 Task: Add Attachment from Trello to Card Card0000000090 in Board Board0000000023 in Workspace WS0000000008 in Trello. Add Cover Blue to Card Card0000000090 in Board Board0000000023 in Workspace WS0000000008 in Trello. Add "Copy Card To …" Button titled Button0000000090 to "bottom" of the list "To Do" to Card Card0000000090 in Board Board0000000023 in Workspace WS0000000008 in Trello. Add Description DS0000000090 to Card Card0000000090 in Board Board0000000023 in Workspace WS0000000008 in Trello. Add Comment CM0000000090 to Card Card0000000090 in Board Board0000000023 in Workspace WS0000000008 in Trello
Action: Mouse moved to (401, 320)
Screenshot: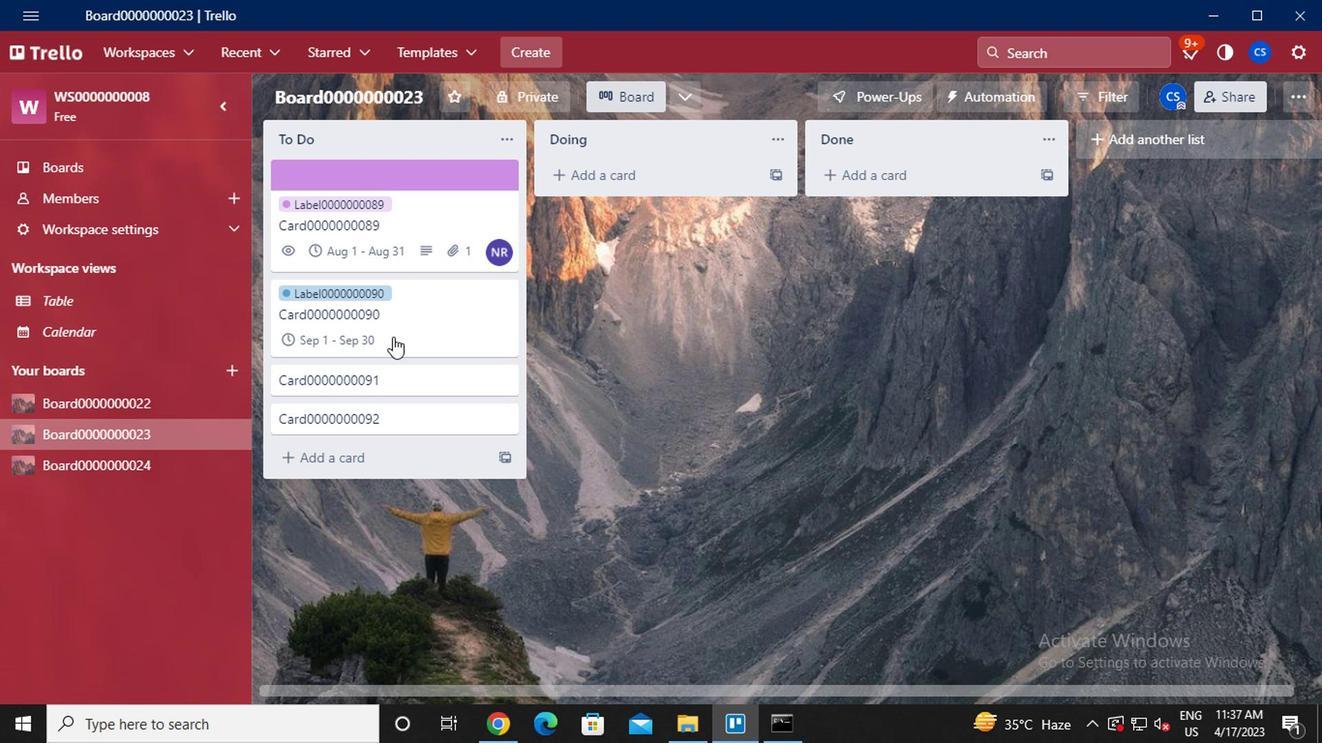 
Action: Mouse pressed left at (401, 320)
Screenshot: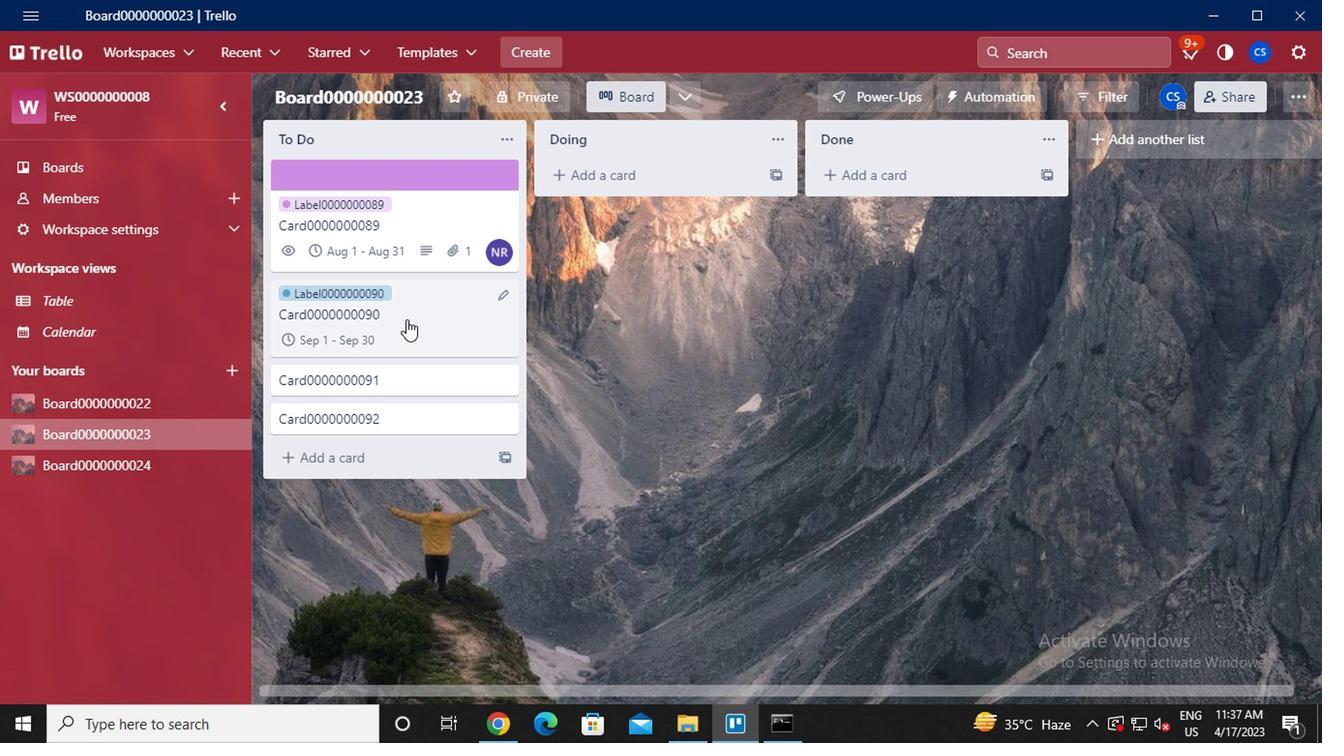 
Action: Mouse moved to (897, 335)
Screenshot: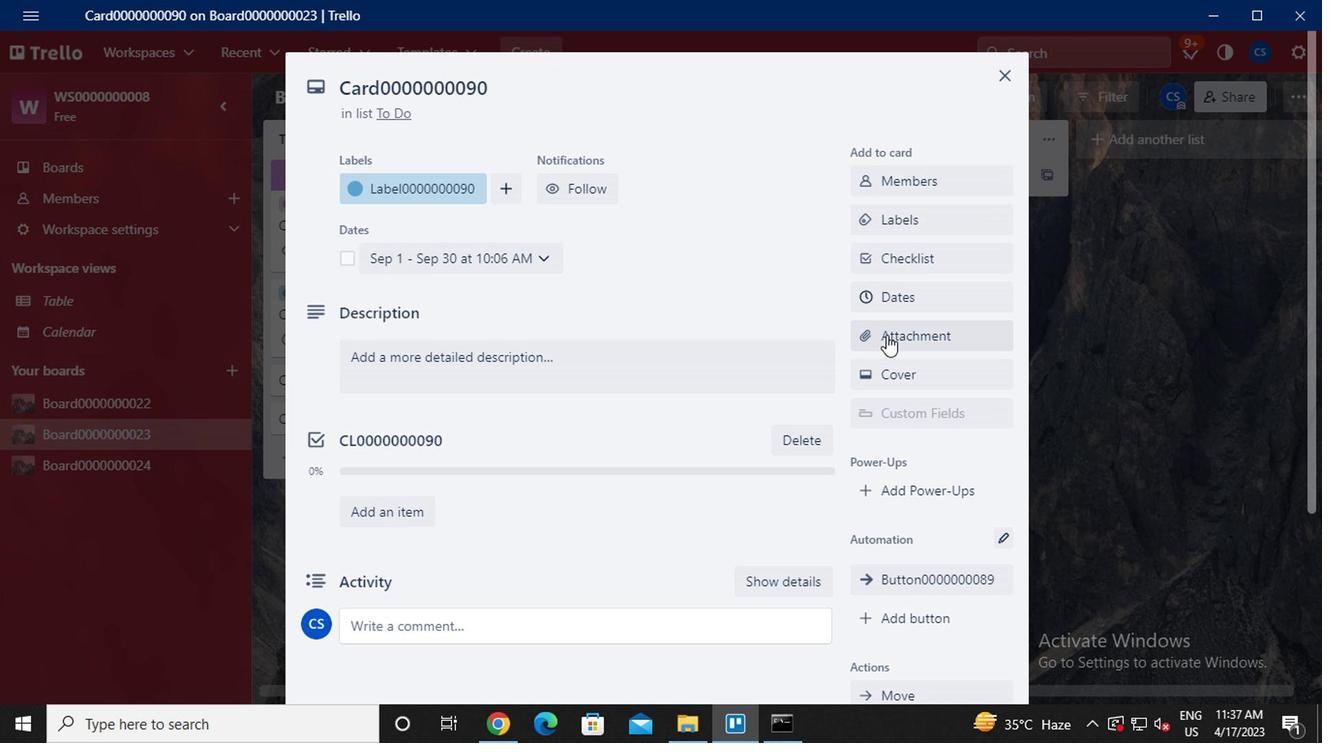 
Action: Mouse pressed left at (897, 335)
Screenshot: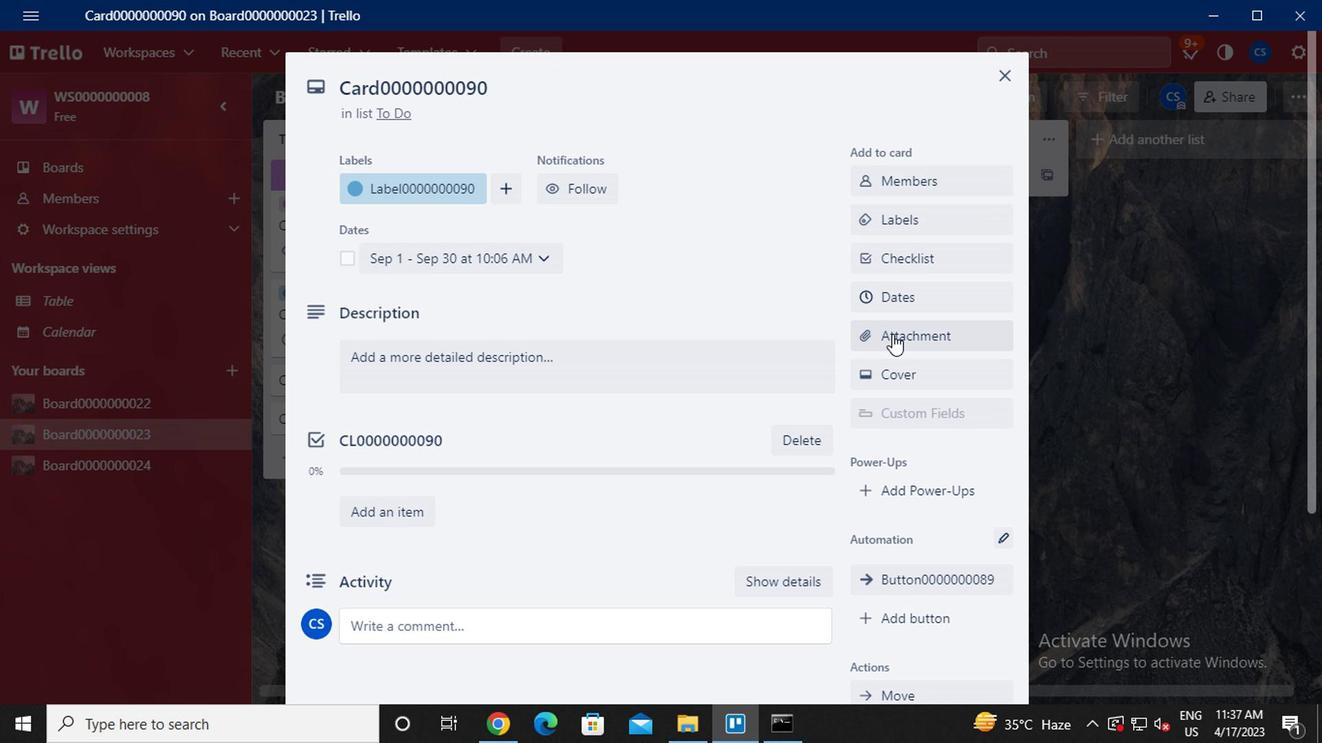 
Action: Mouse moved to (899, 201)
Screenshot: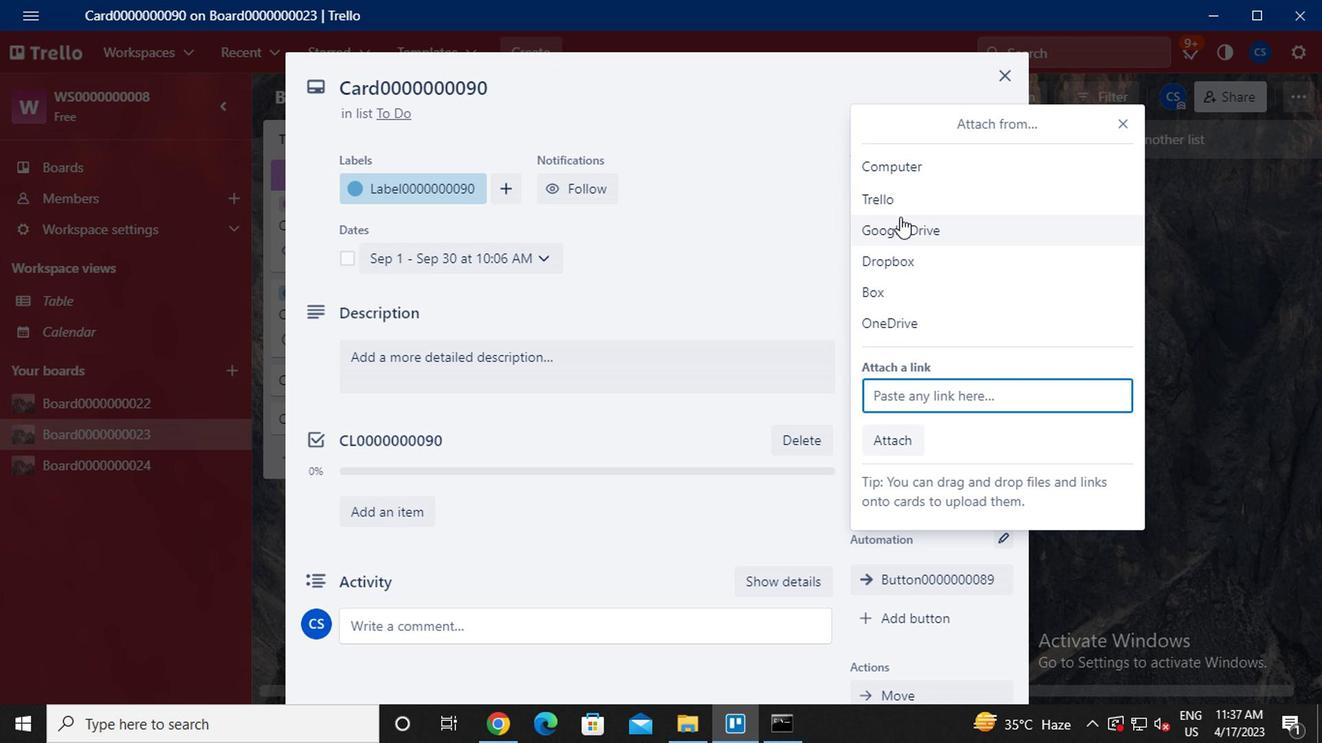 
Action: Mouse pressed left at (899, 201)
Screenshot: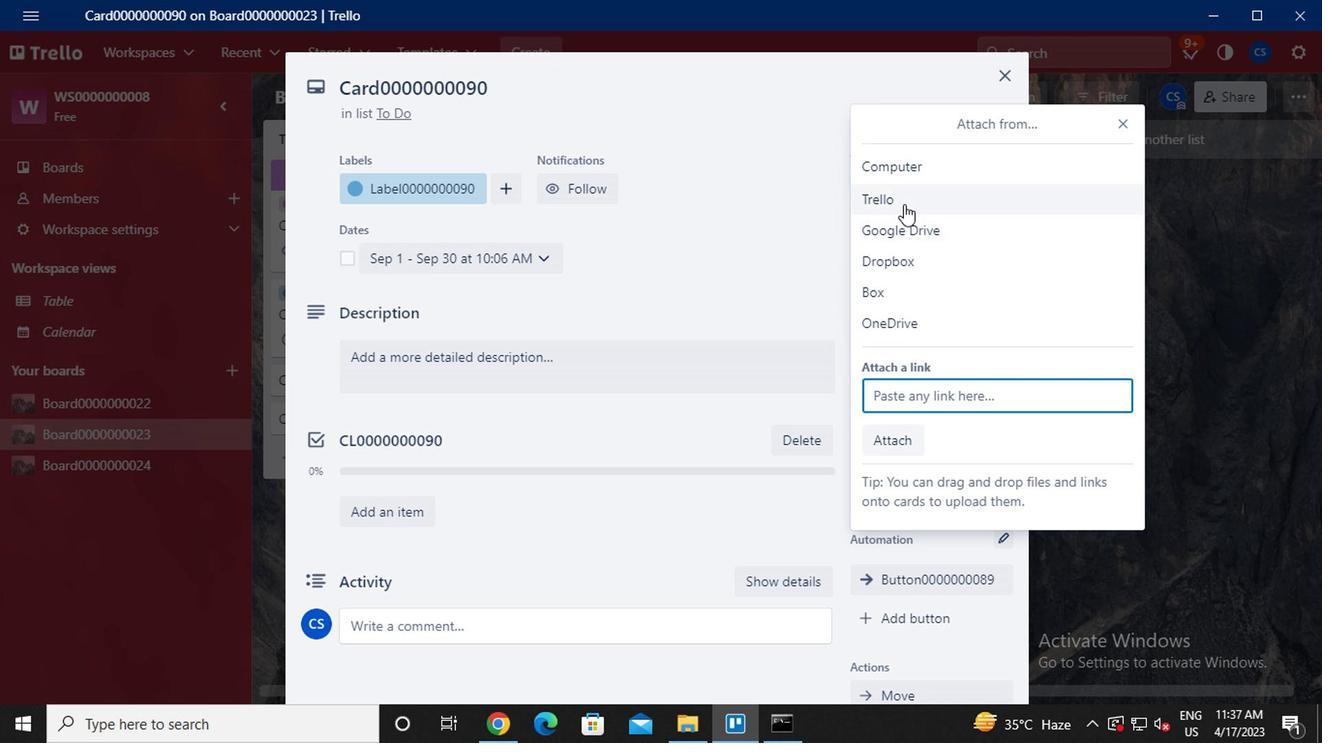 
Action: Mouse moved to (908, 271)
Screenshot: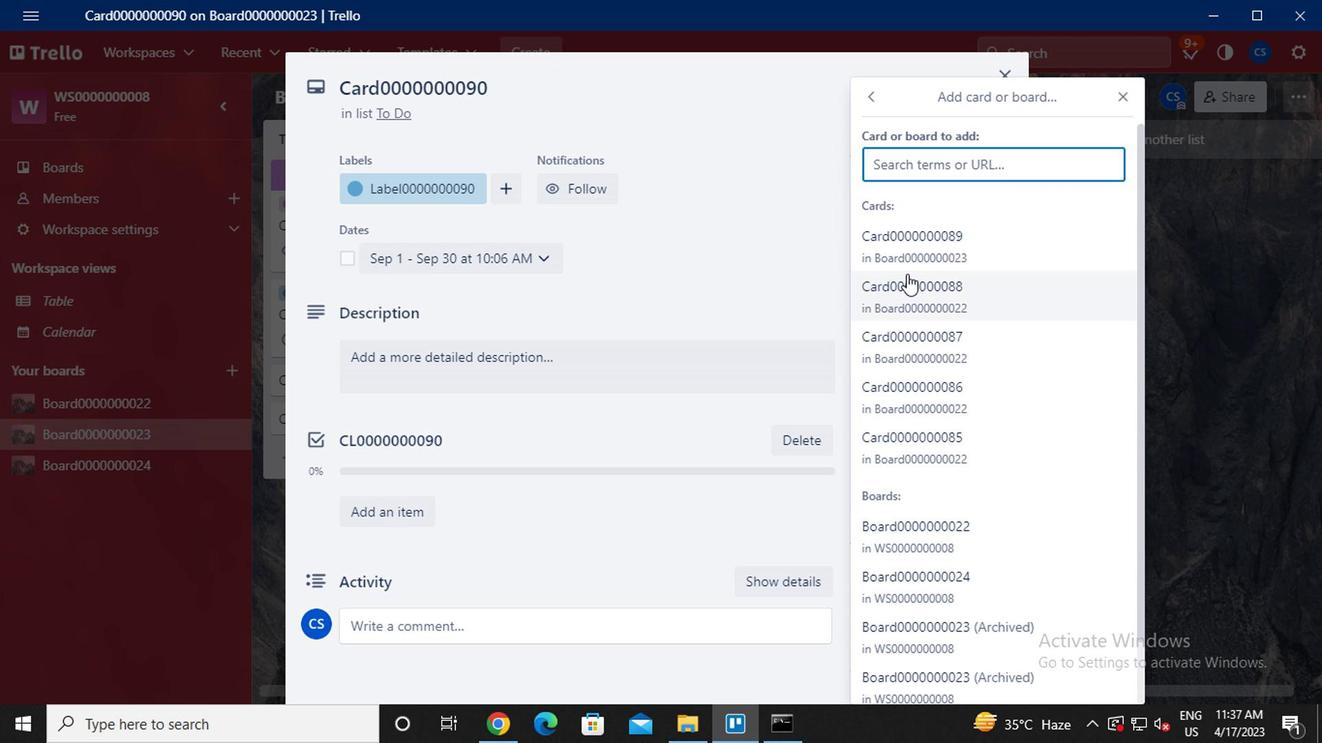 
Action: Mouse pressed left at (908, 271)
Screenshot: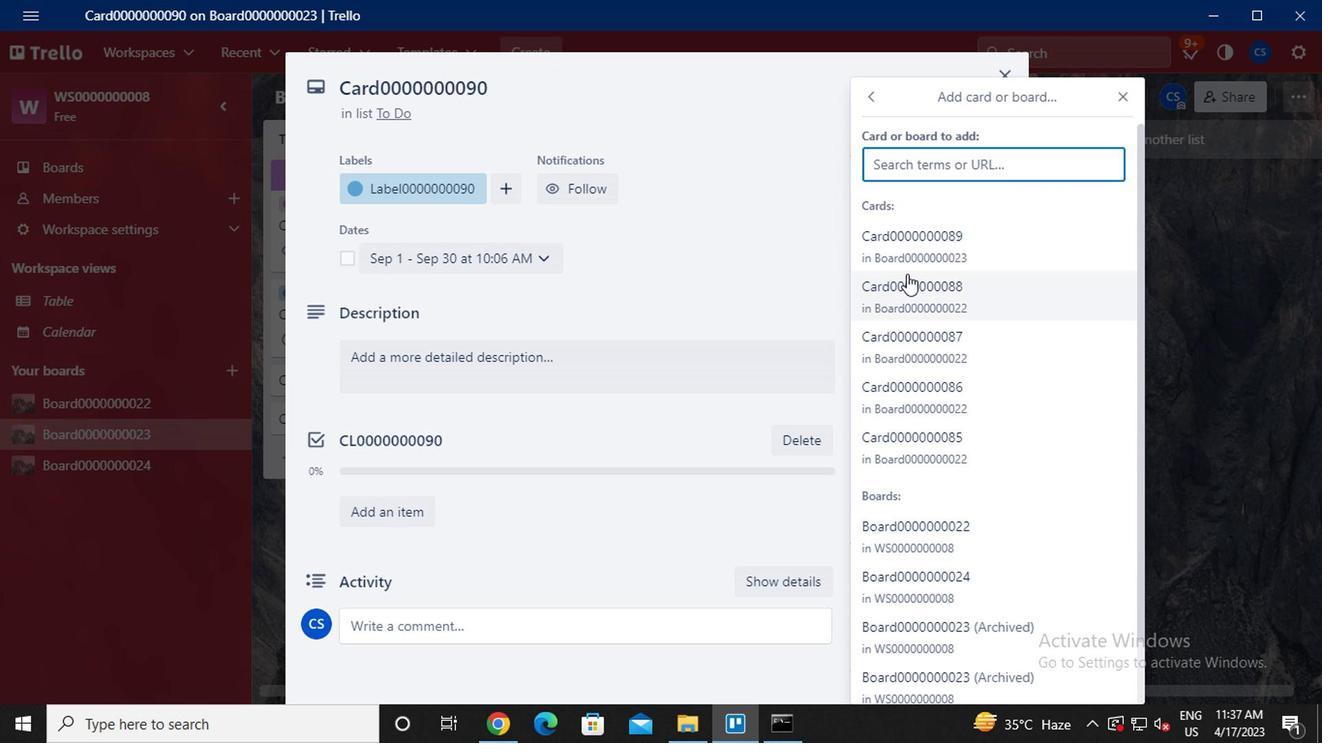 
Action: Mouse moved to (927, 373)
Screenshot: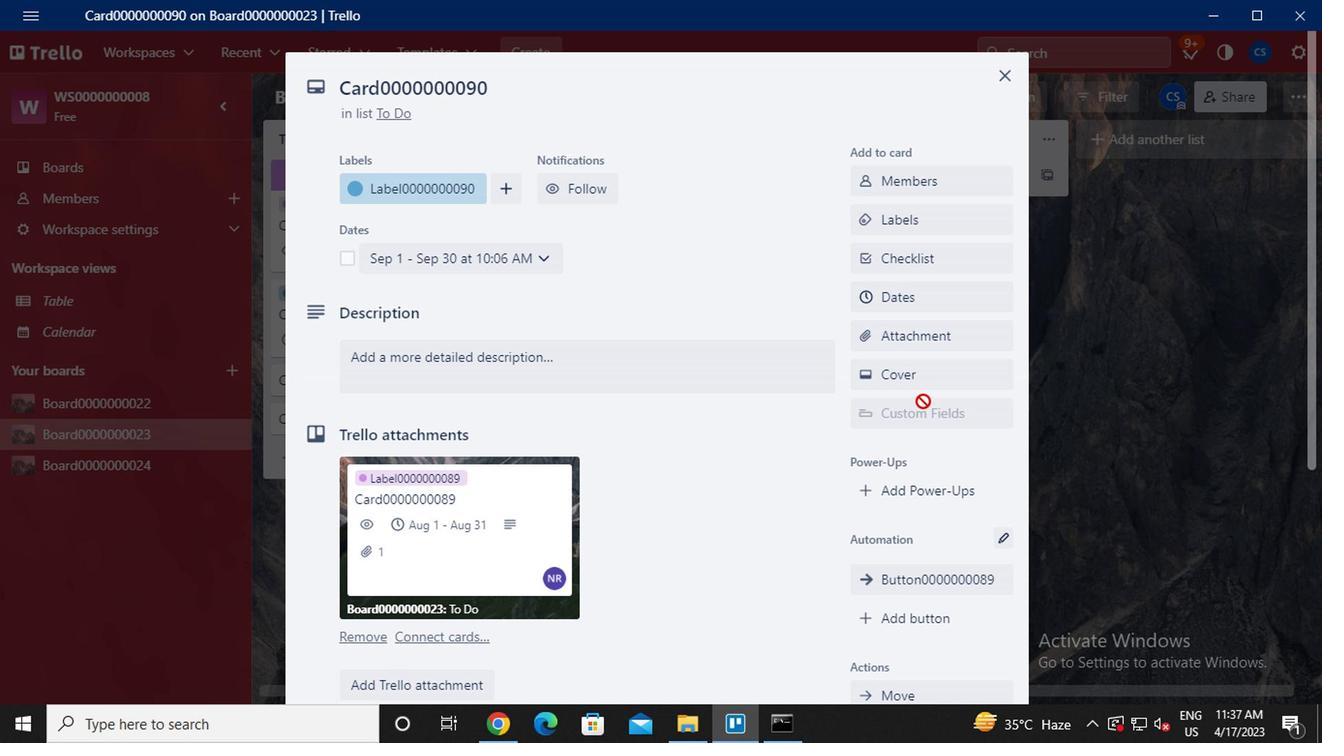 
Action: Mouse pressed left at (927, 373)
Screenshot: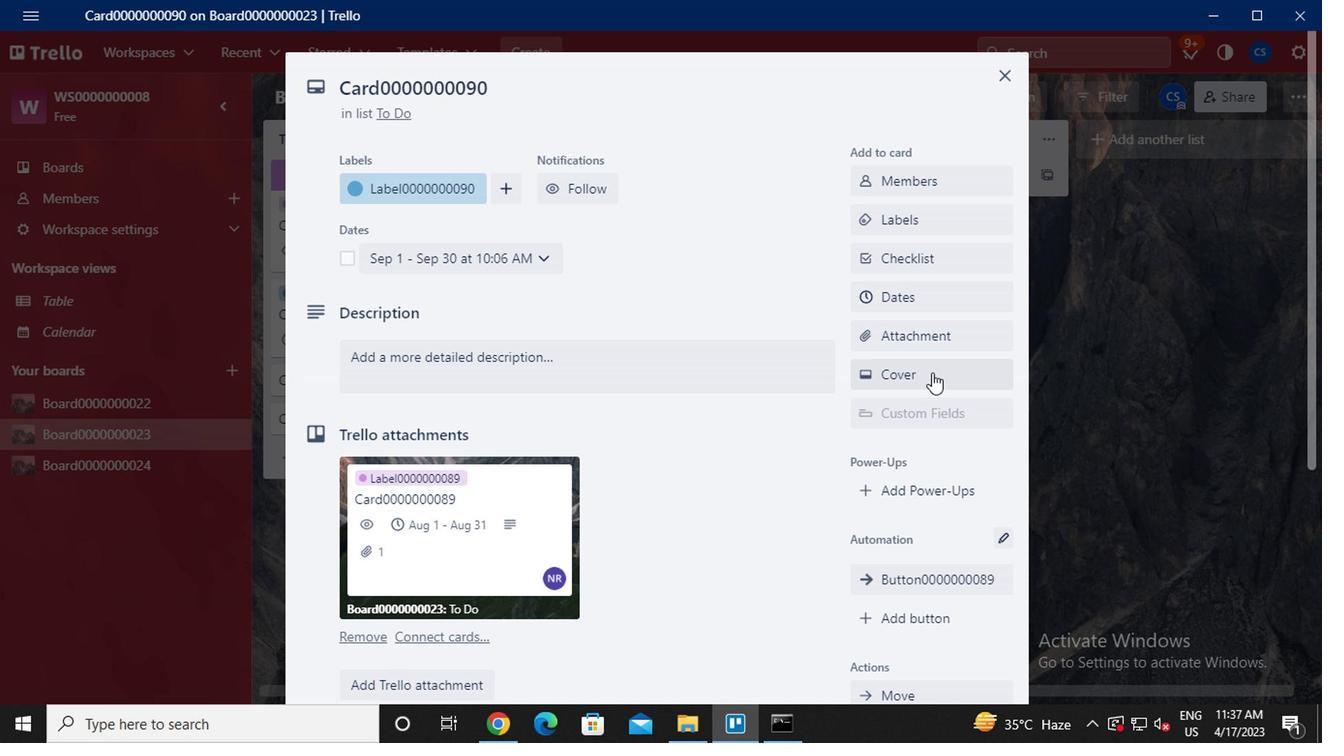 
Action: Mouse moved to (883, 357)
Screenshot: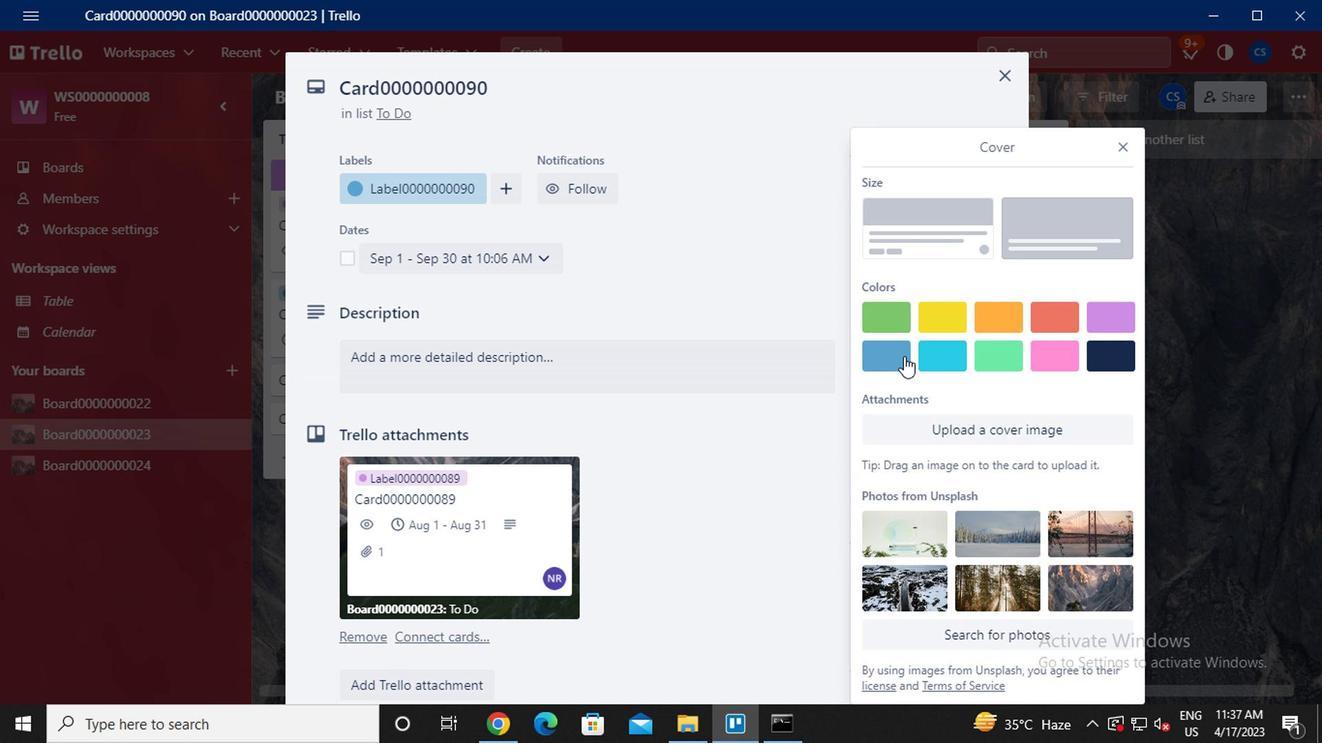 
Action: Mouse pressed left at (883, 357)
Screenshot: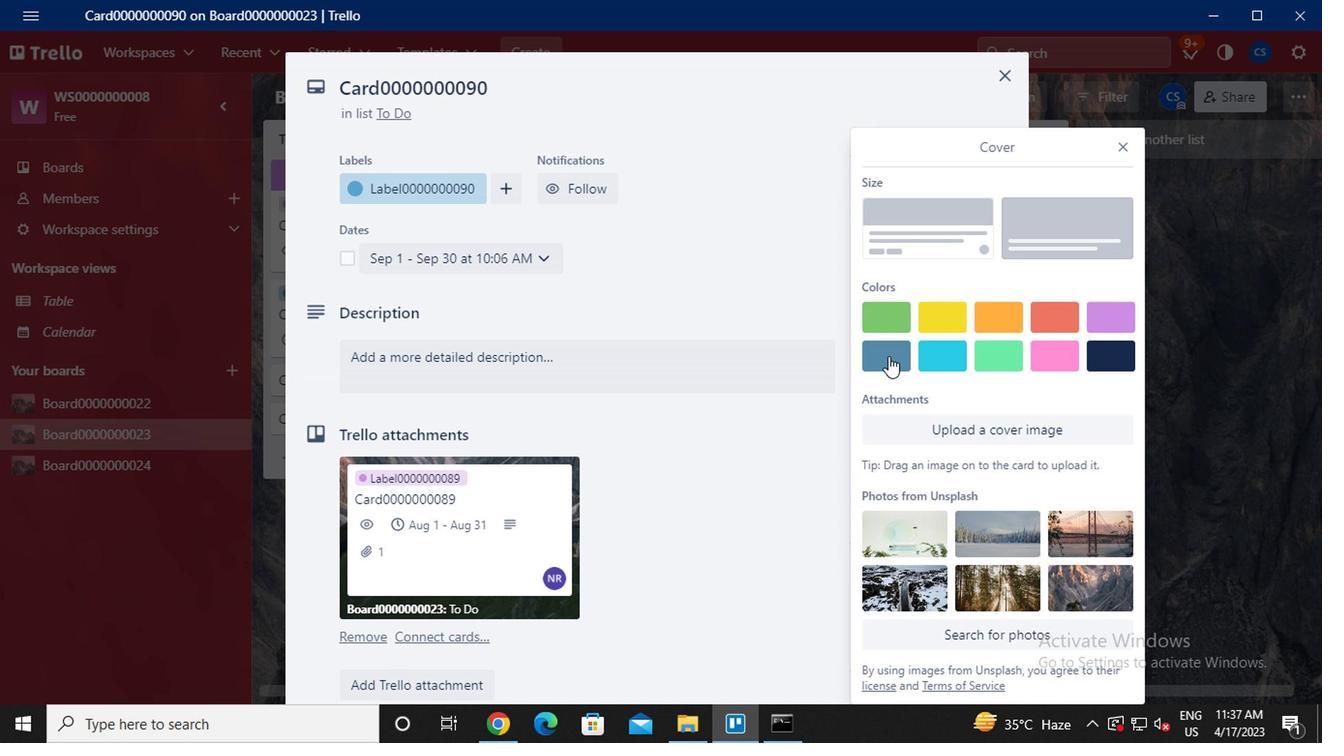 
Action: Mouse moved to (1116, 116)
Screenshot: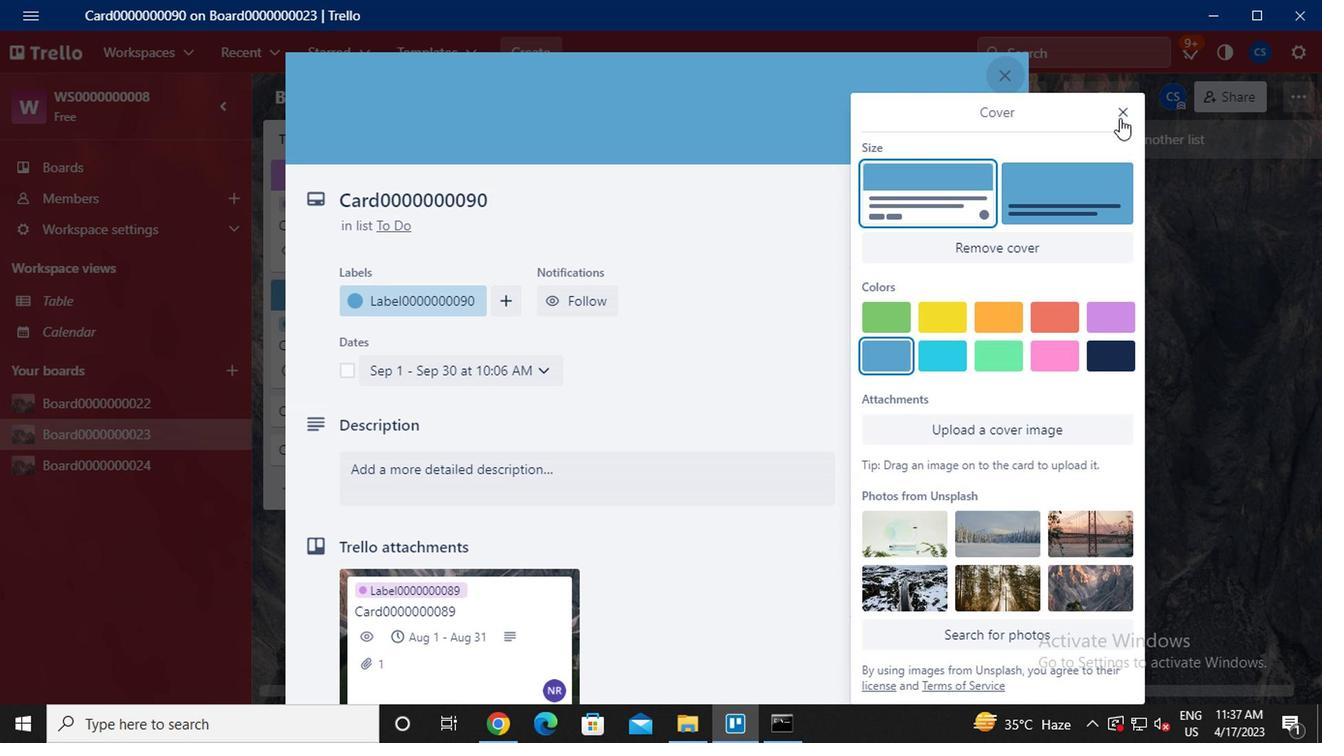 
Action: Mouse pressed left at (1116, 116)
Screenshot: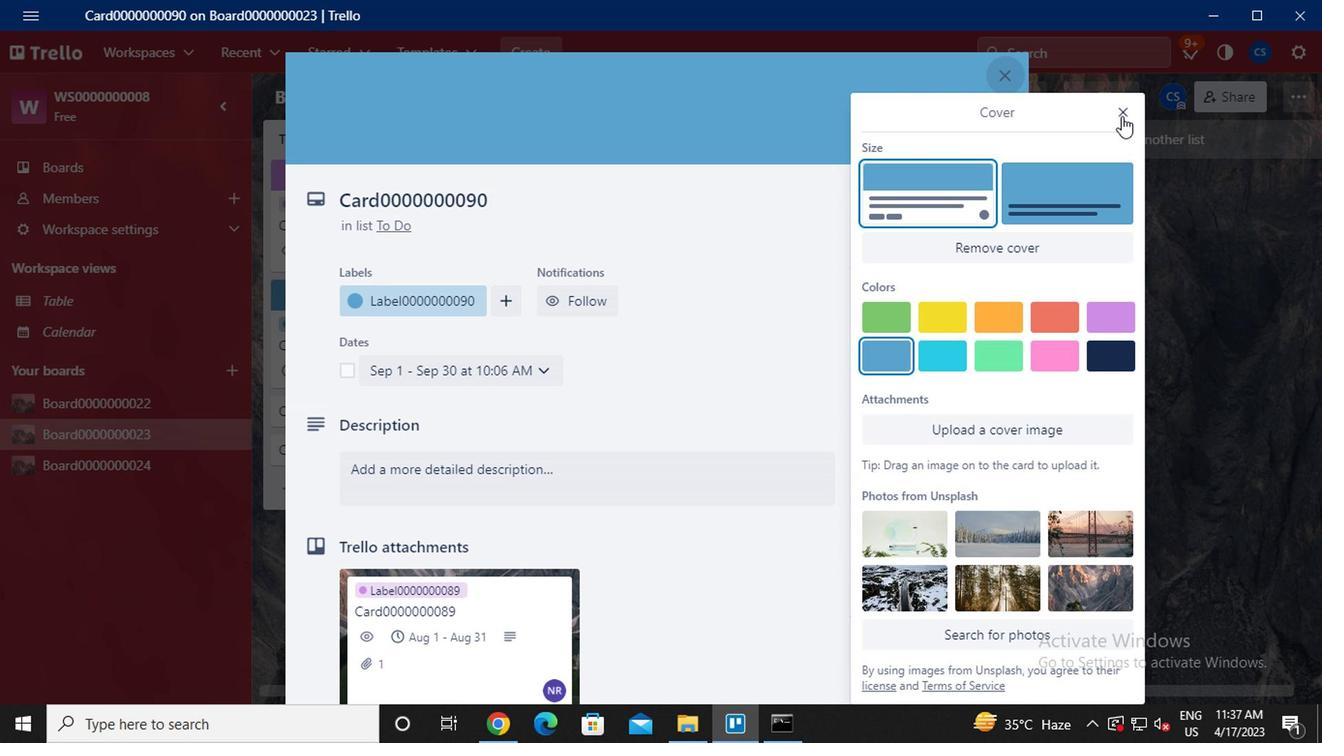 
Action: Mouse moved to (979, 260)
Screenshot: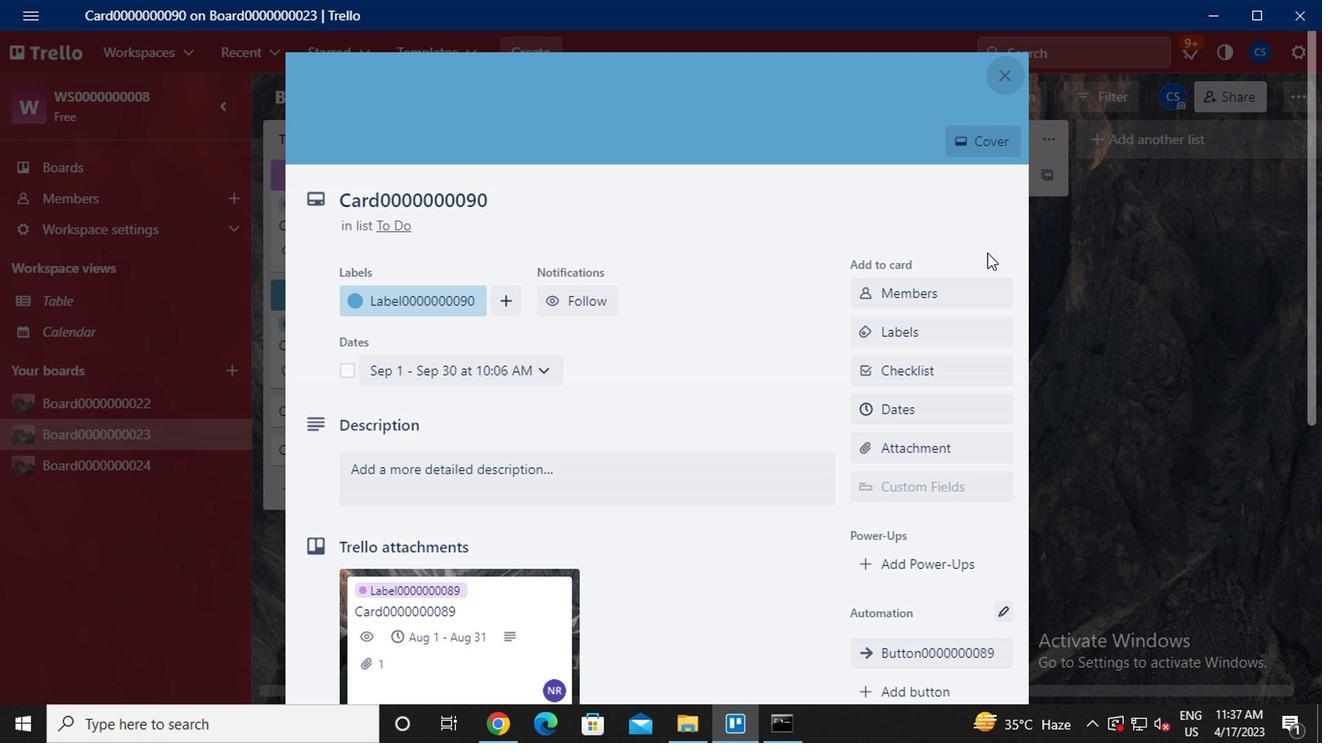 
Action: Mouse scrolled (979, 259) with delta (0, 0)
Screenshot: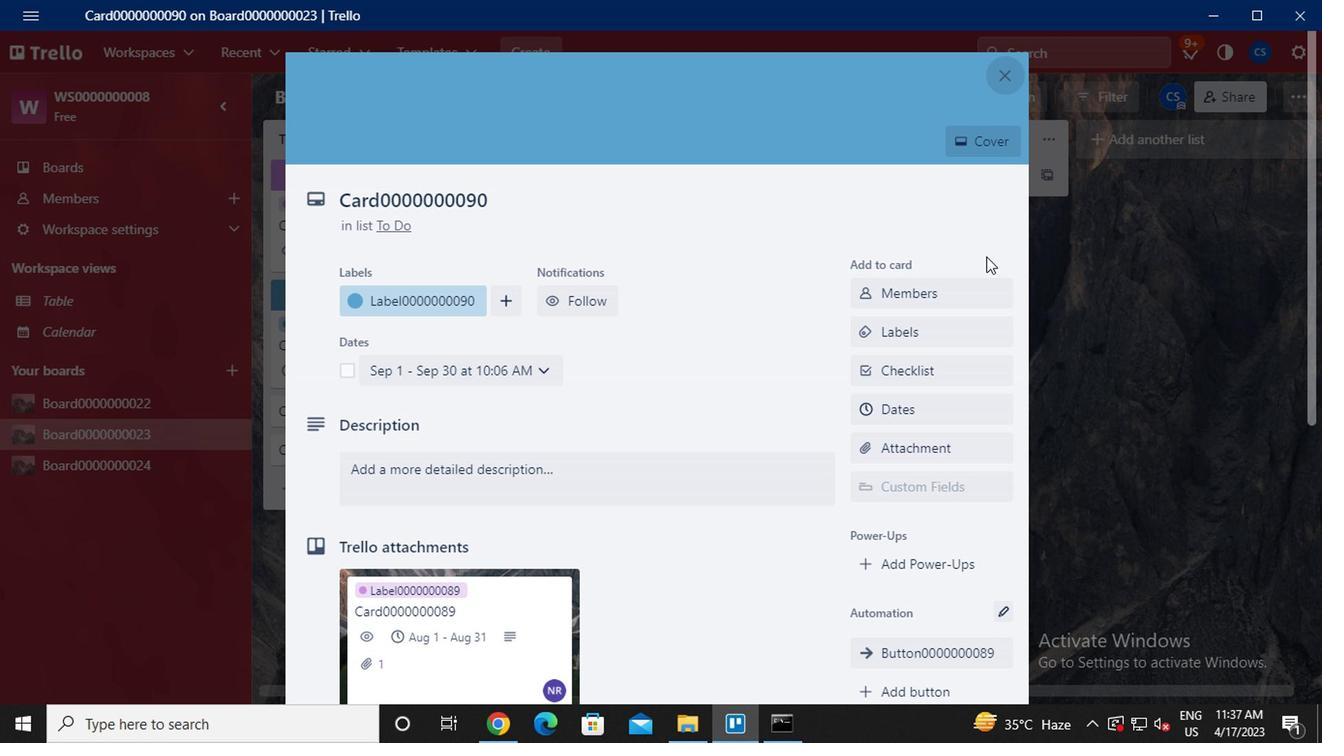 
Action: Mouse moved to (979, 266)
Screenshot: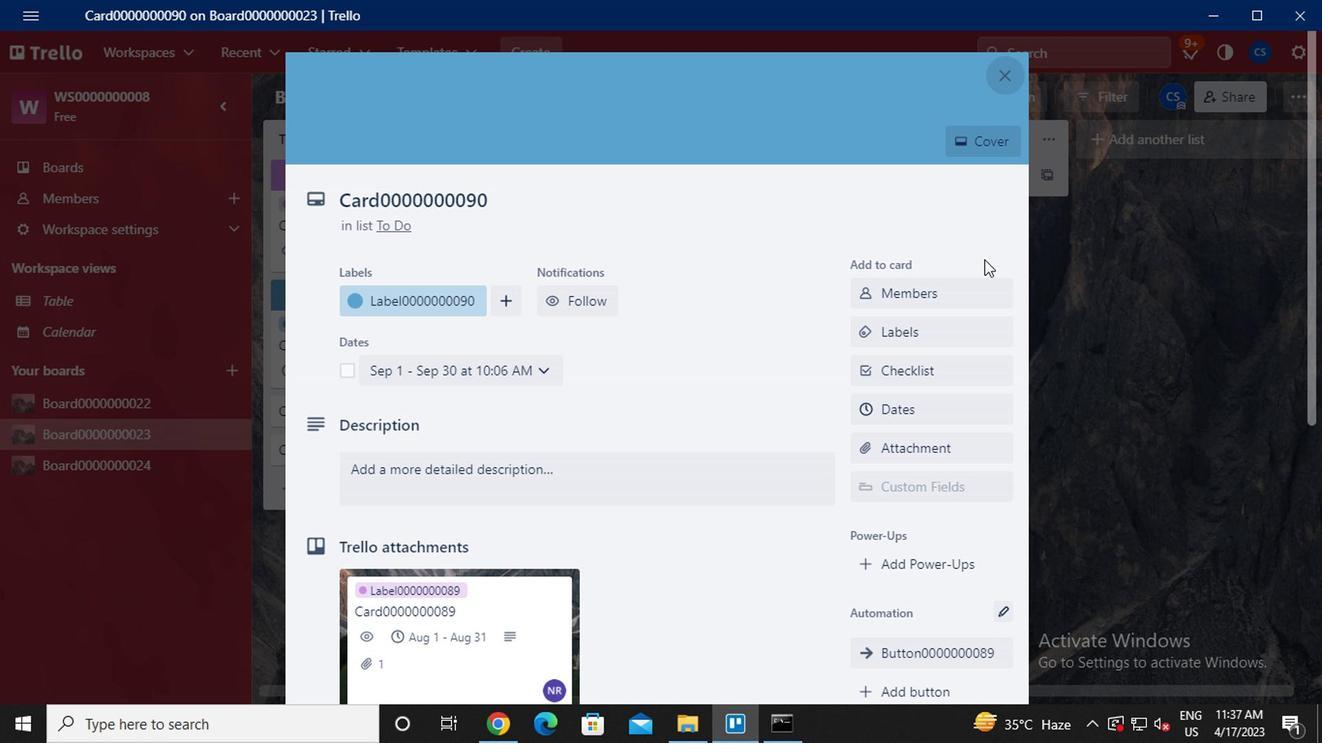 
Action: Mouse scrolled (979, 265) with delta (0, -1)
Screenshot: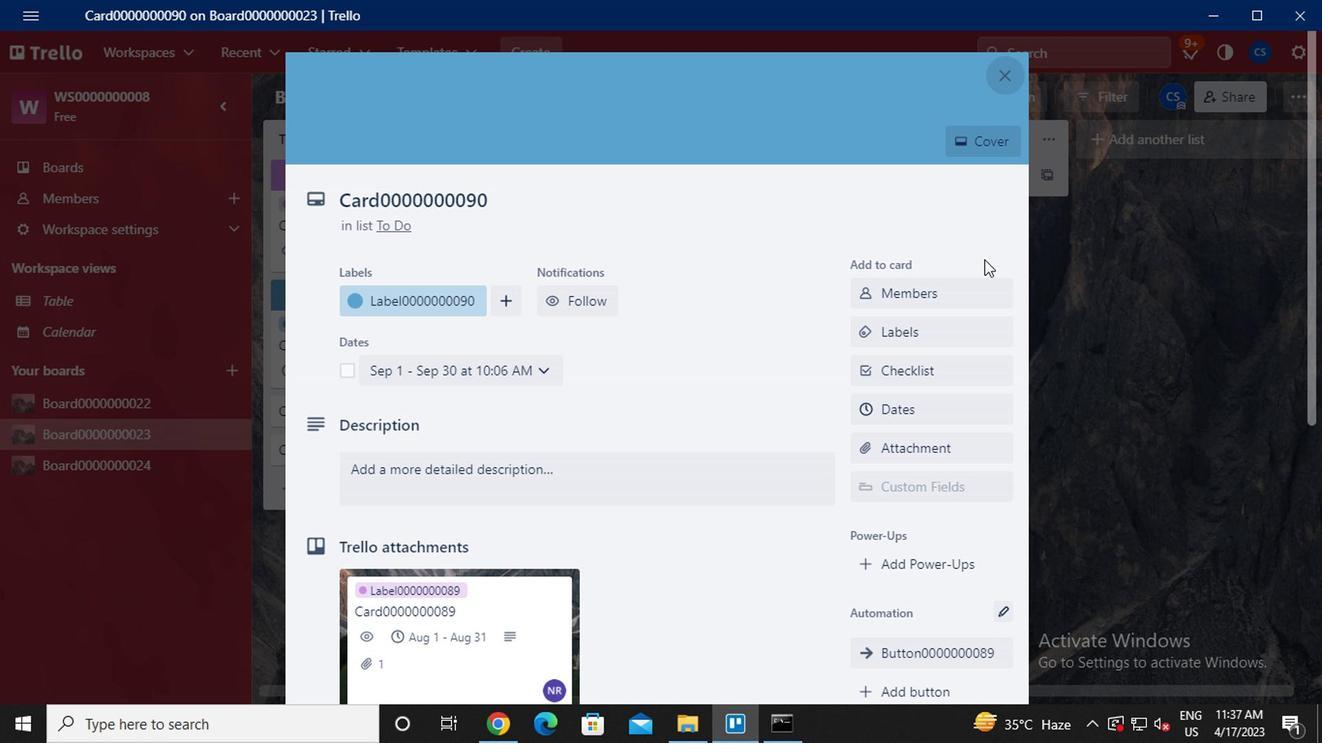 
Action: Mouse moved to (978, 274)
Screenshot: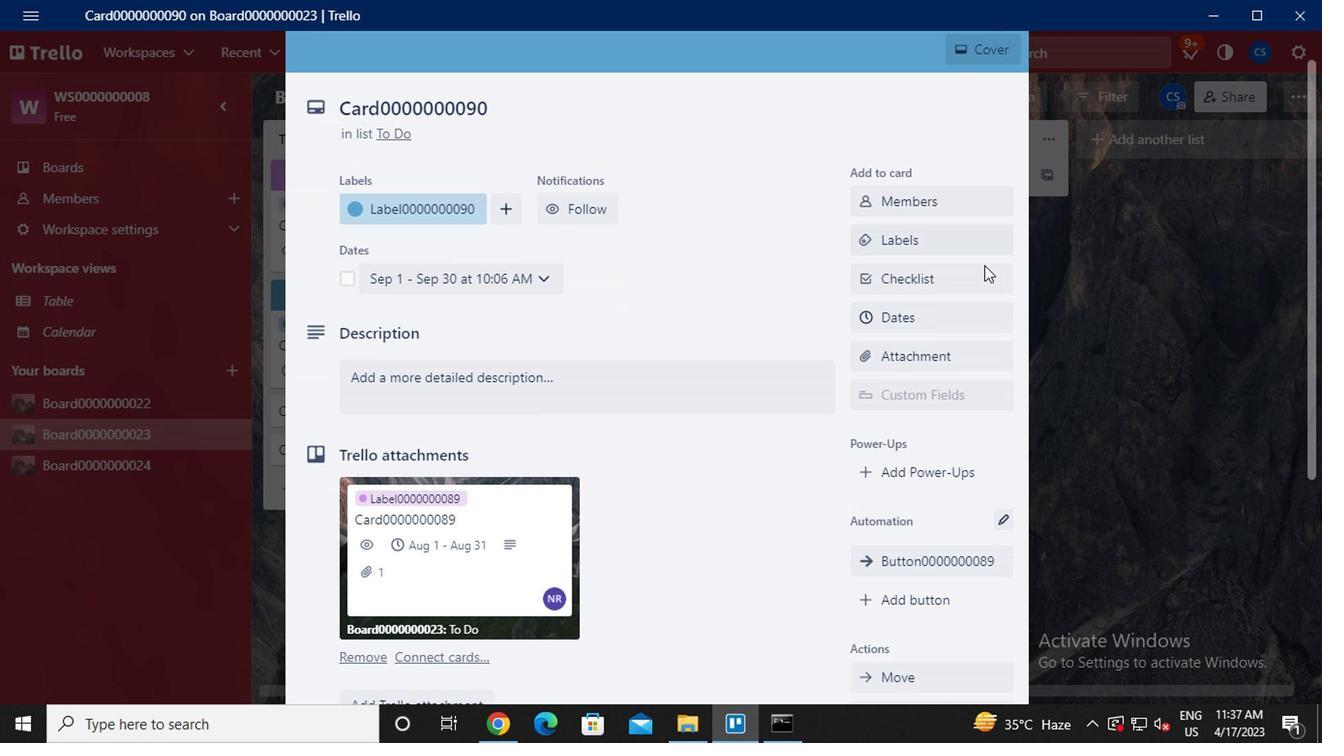 
Action: Mouse scrolled (978, 272) with delta (0, -1)
Screenshot: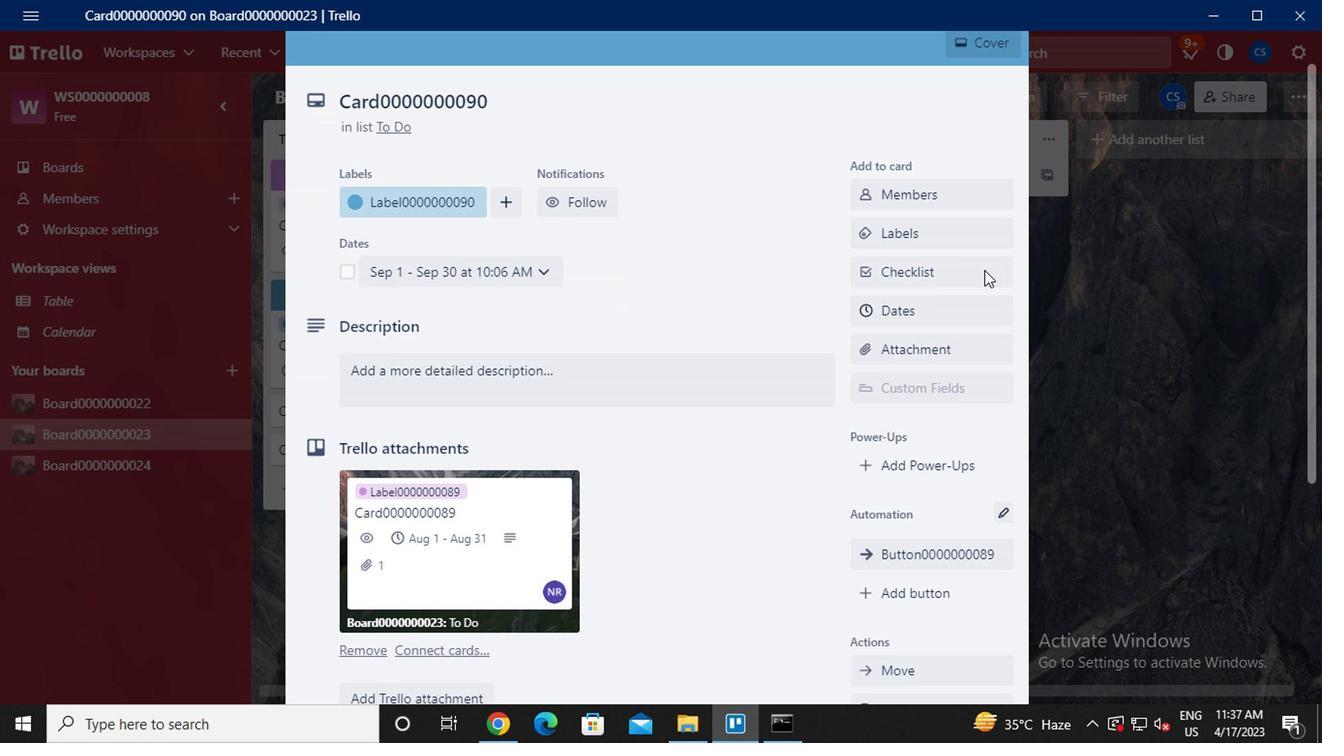 
Action: Mouse moved to (924, 392)
Screenshot: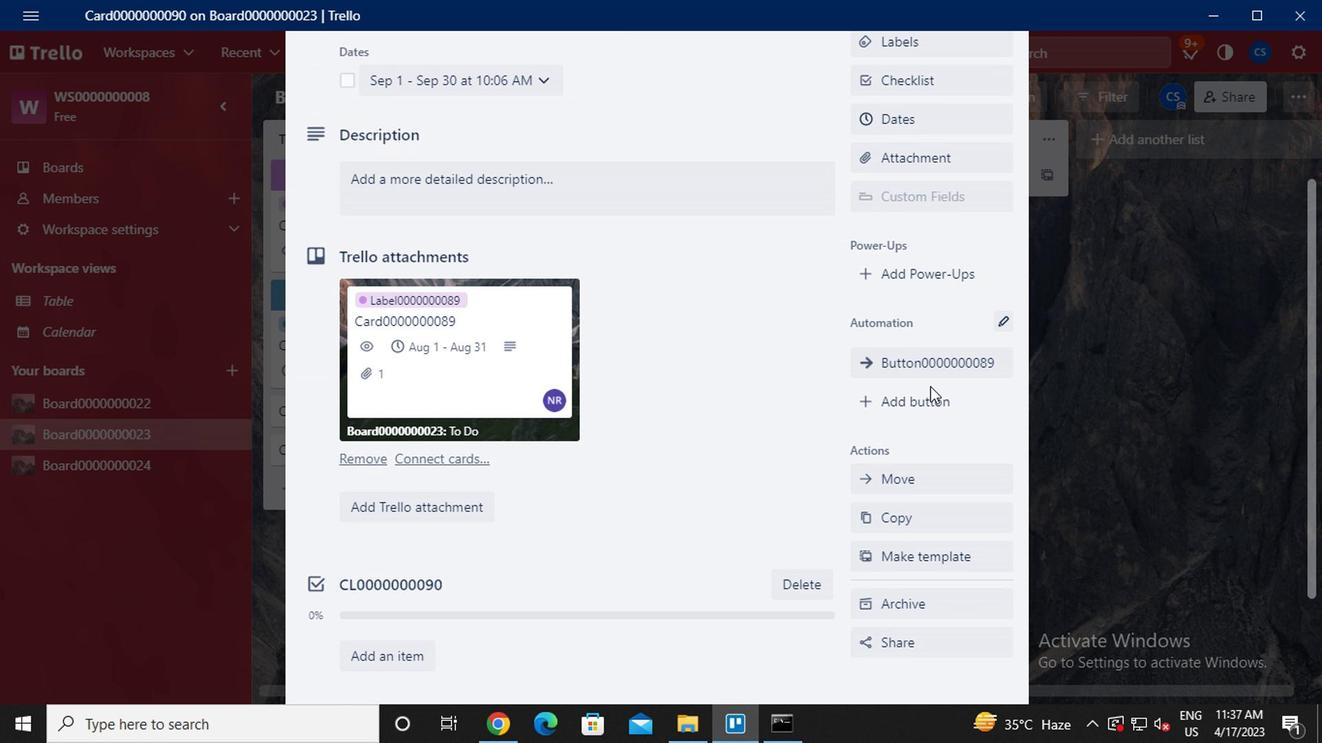 
Action: Mouse pressed left at (924, 392)
Screenshot: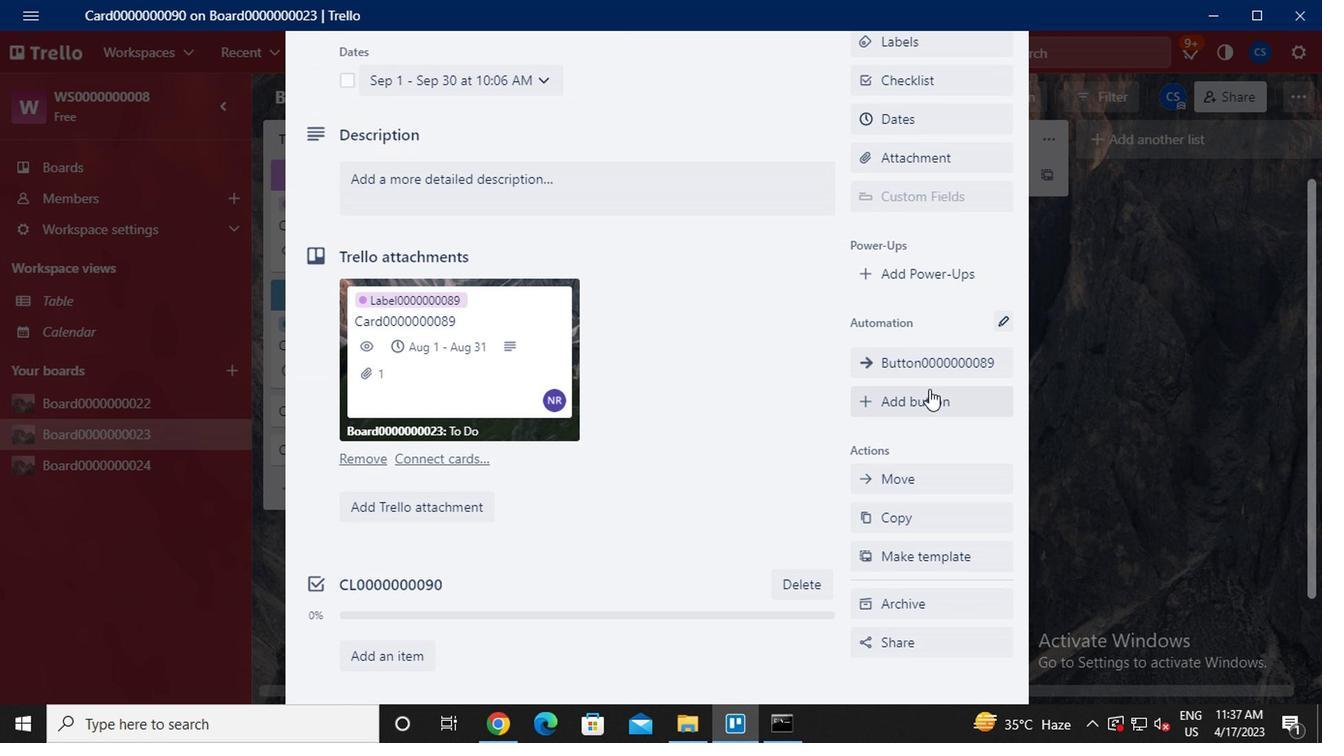 
Action: Mouse moved to (928, 226)
Screenshot: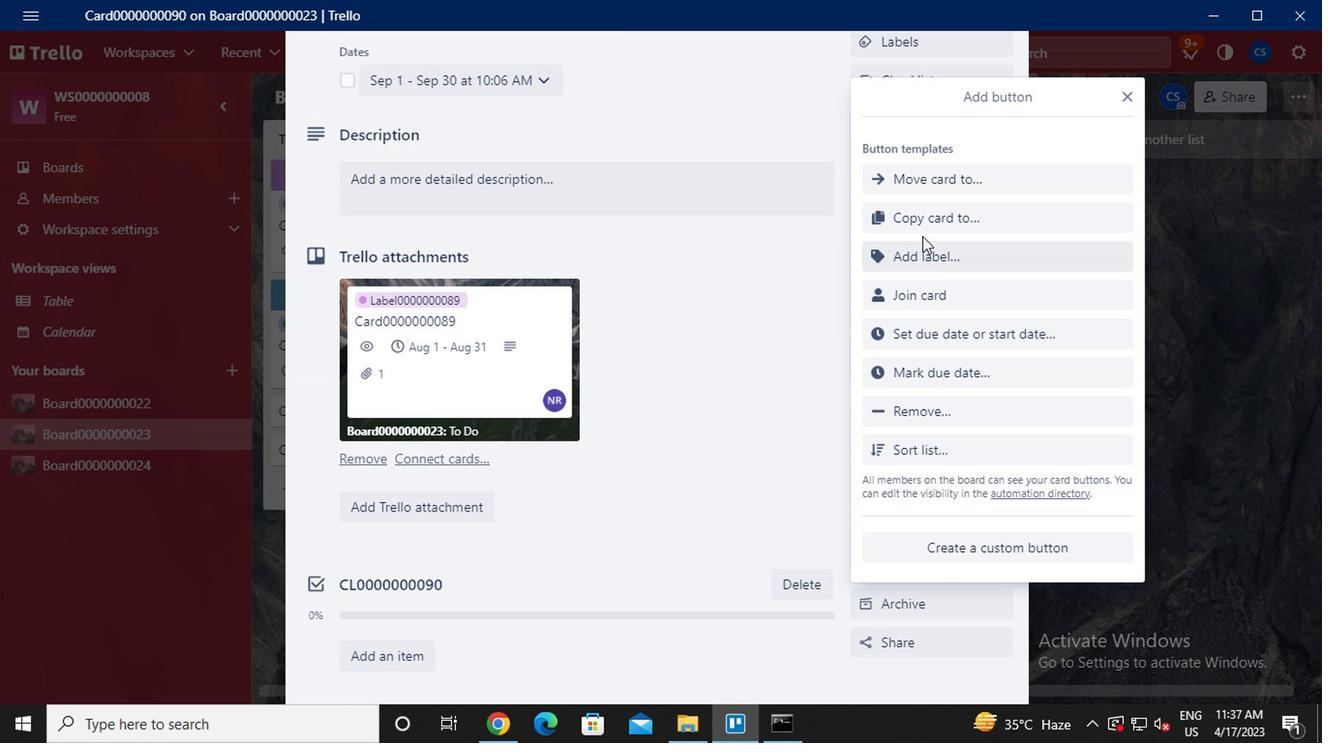 
Action: Mouse pressed left at (928, 226)
Screenshot: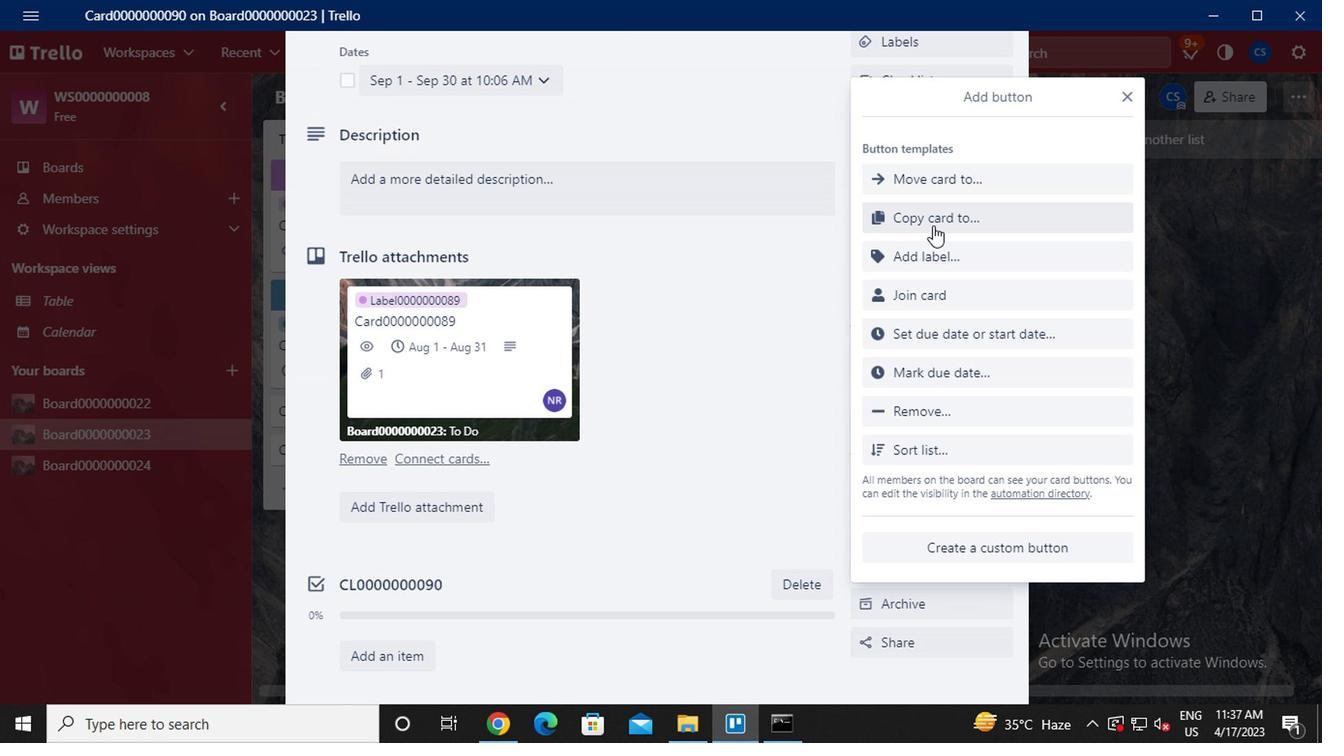 
Action: Mouse moved to (858, 293)
Screenshot: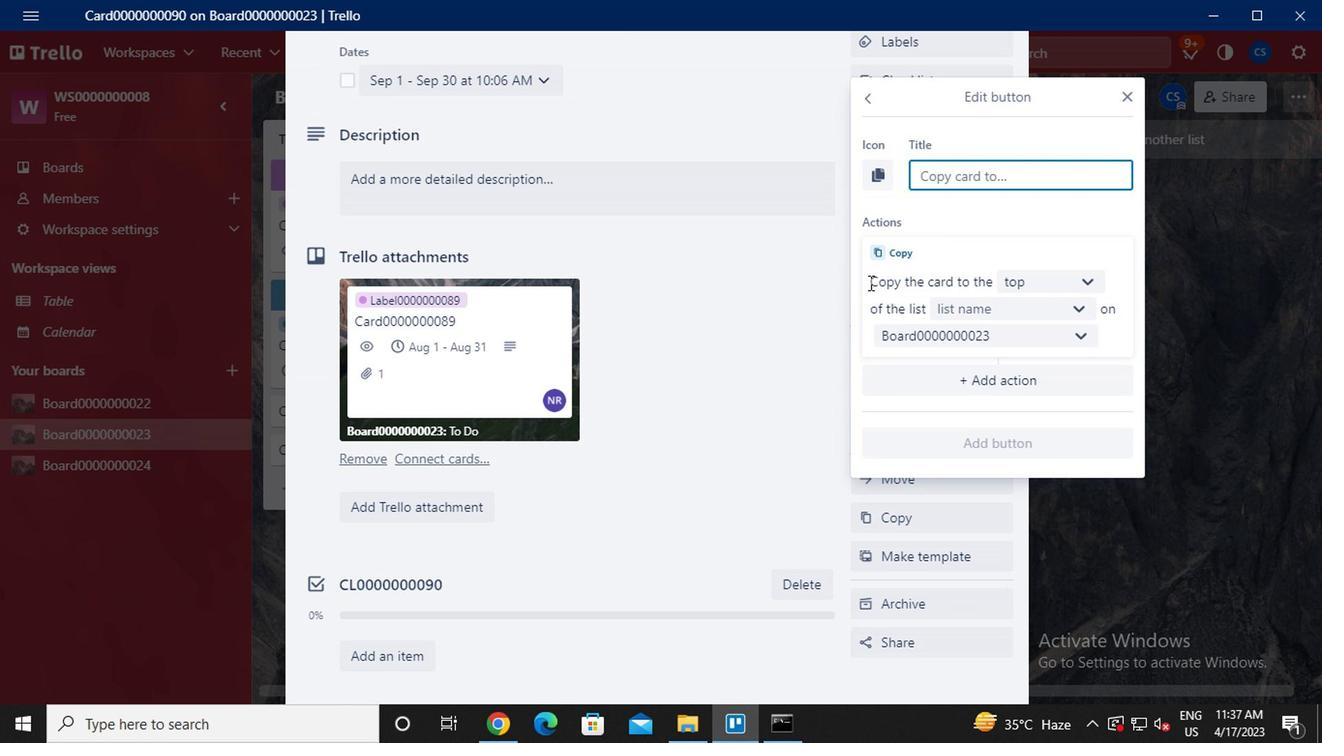 
Action: Key pressed b<Key.caps_lock>utton0000000090
Screenshot: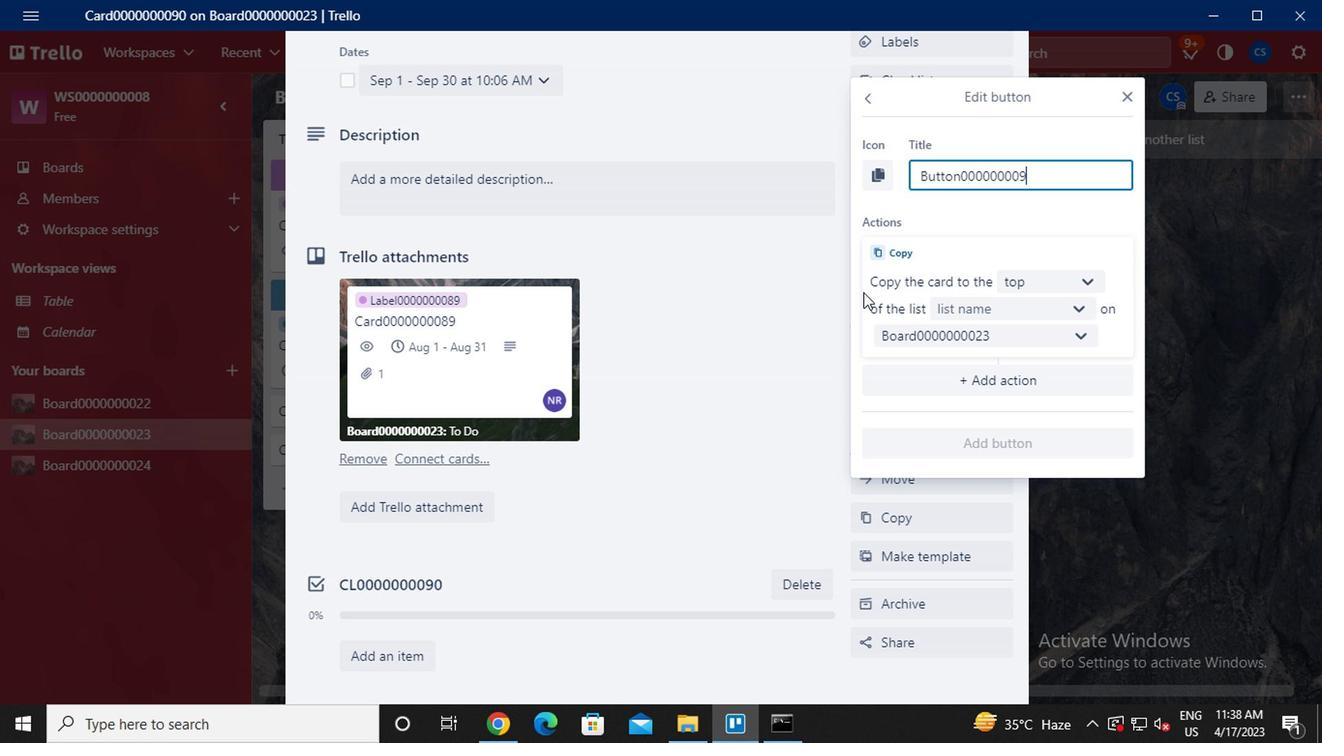 
Action: Mouse moved to (1087, 279)
Screenshot: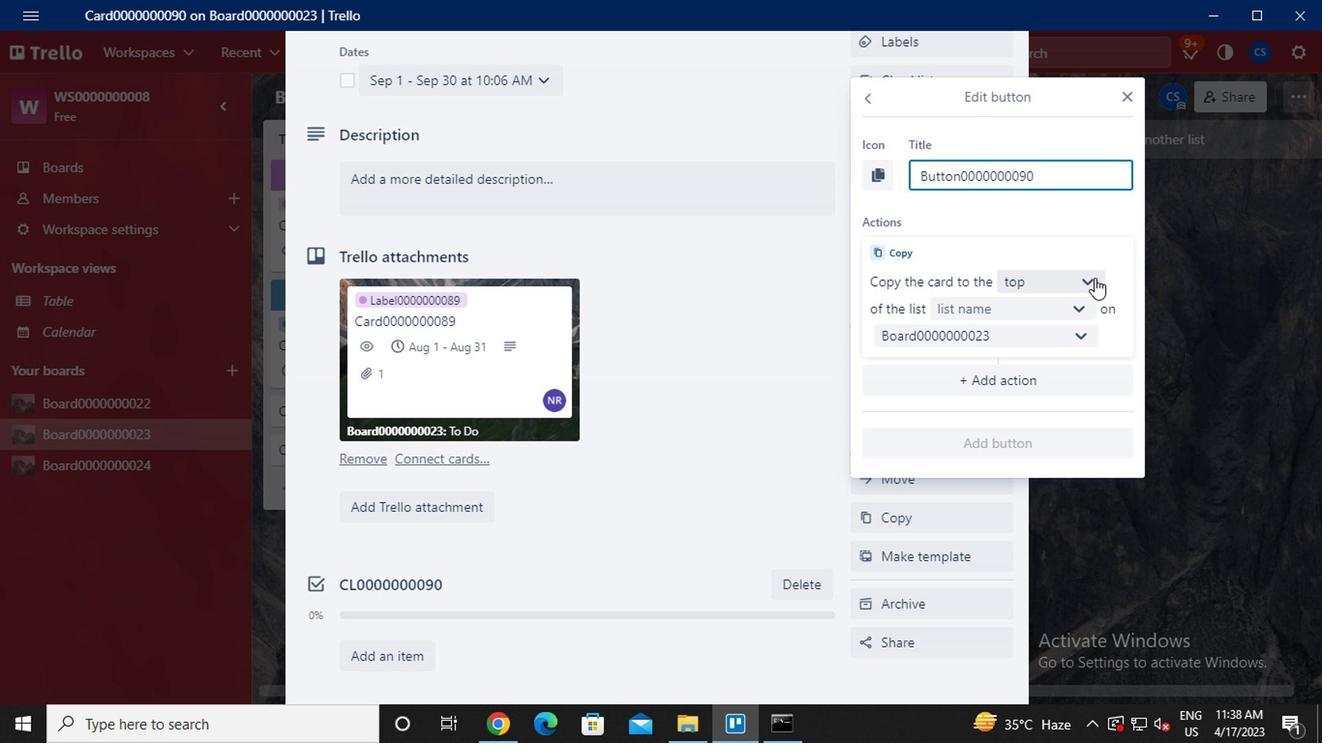 
Action: Mouse pressed left at (1087, 279)
Screenshot: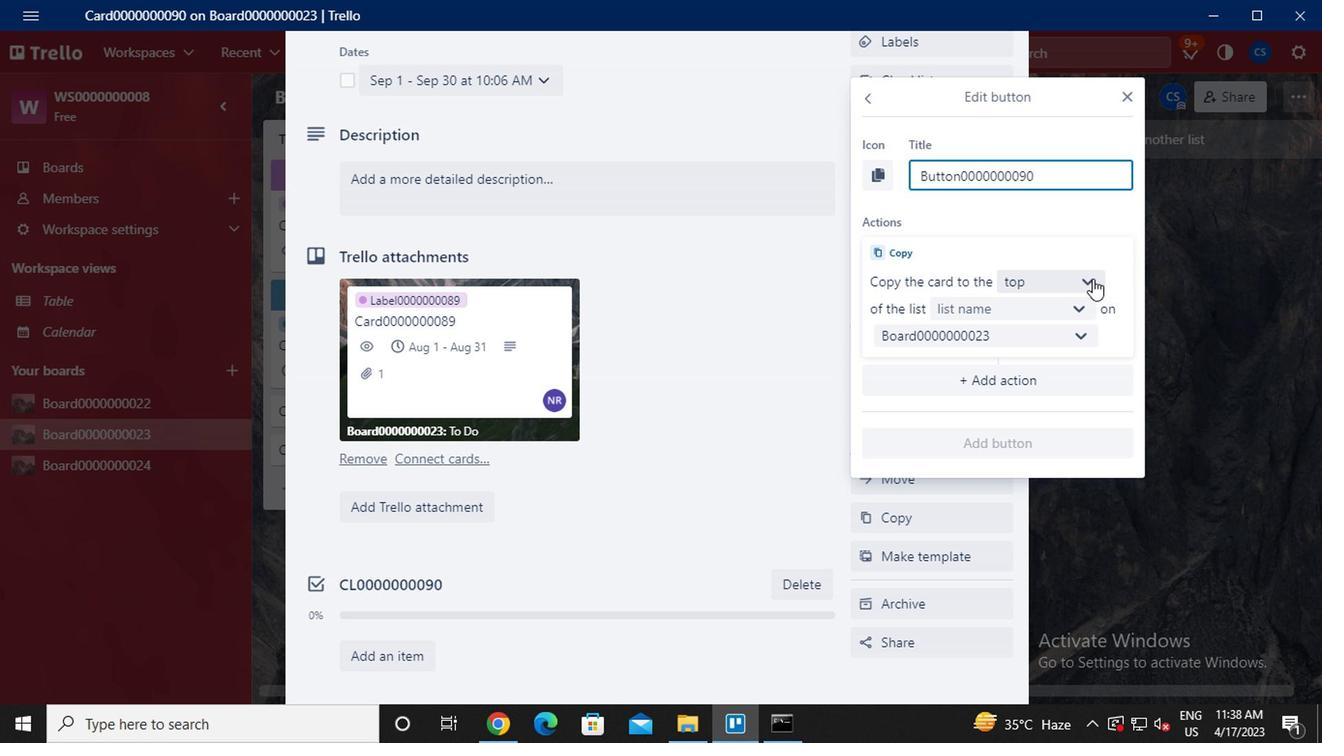 
Action: Mouse moved to (1030, 353)
Screenshot: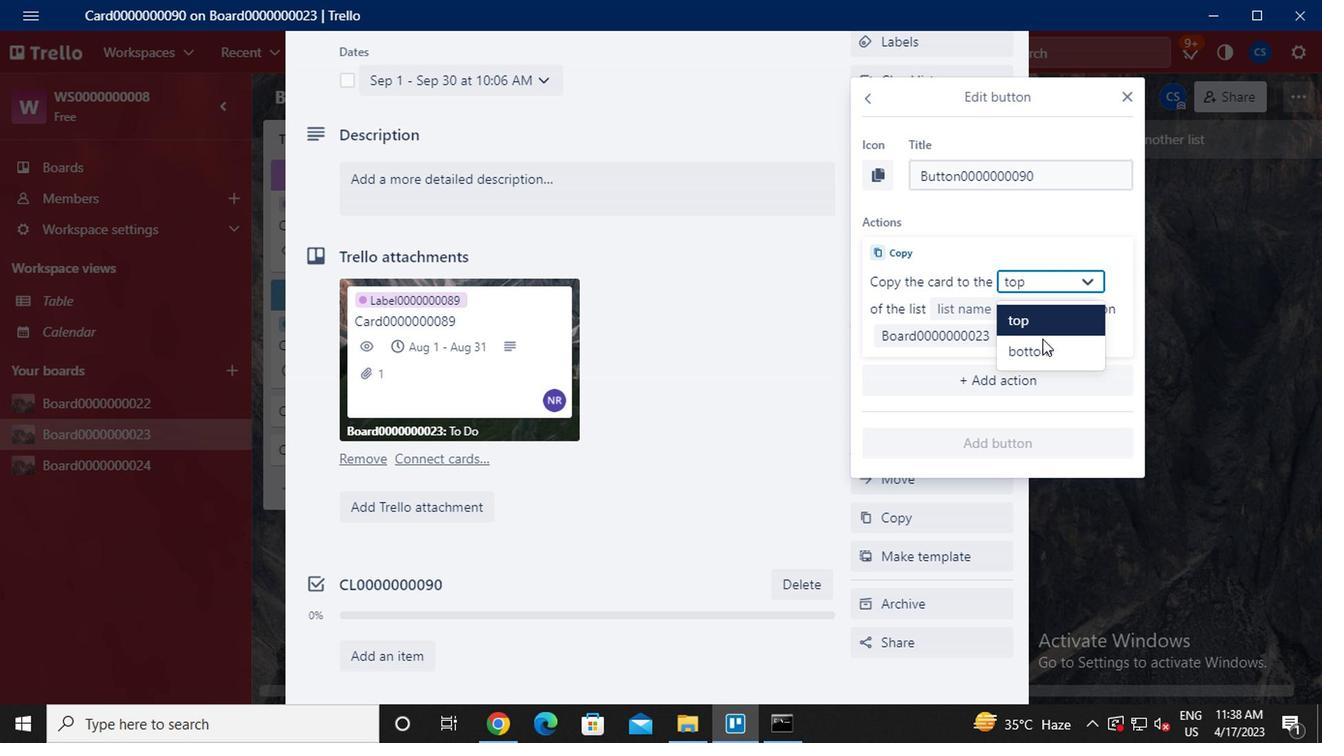 
Action: Mouse pressed left at (1030, 353)
Screenshot: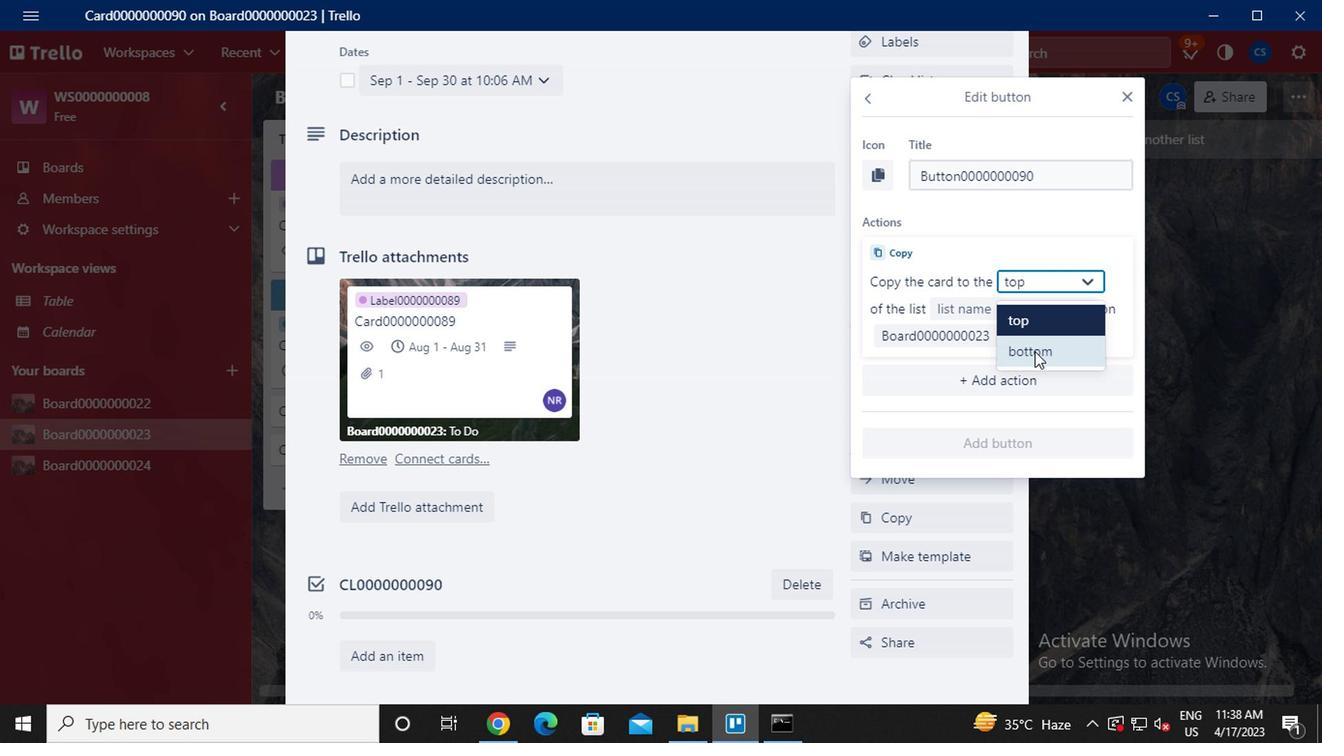 
Action: Mouse moved to (1031, 313)
Screenshot: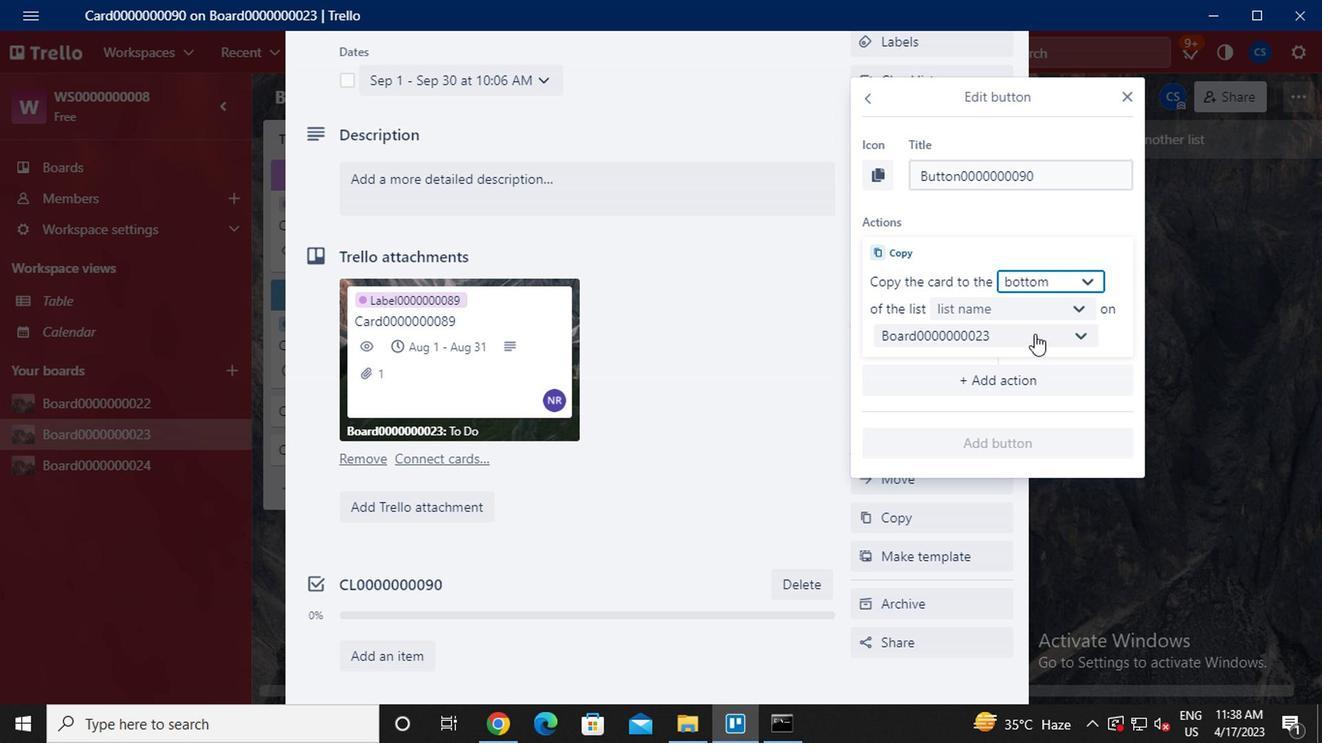 
Action: Mouse pressed left at (1031, 313)
Screenshot: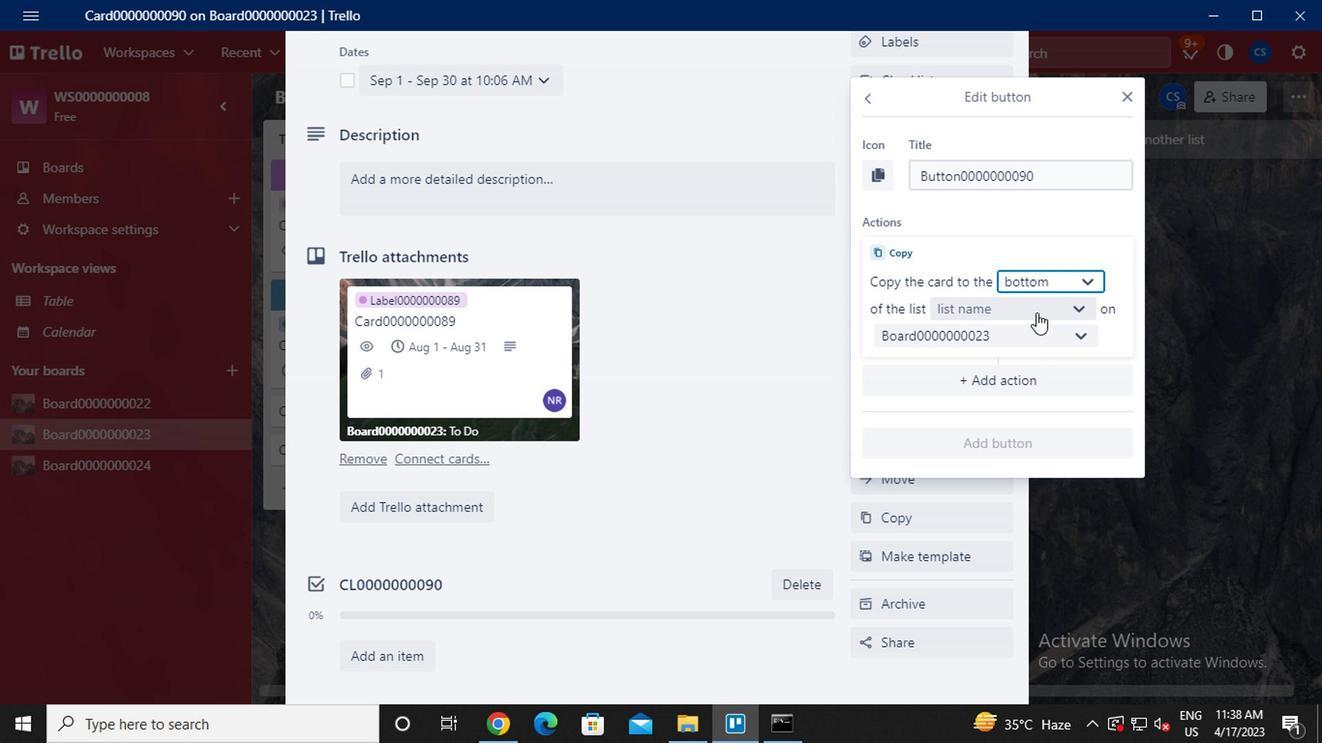
Action: Mouse moved to (995, 360)
Screenshot: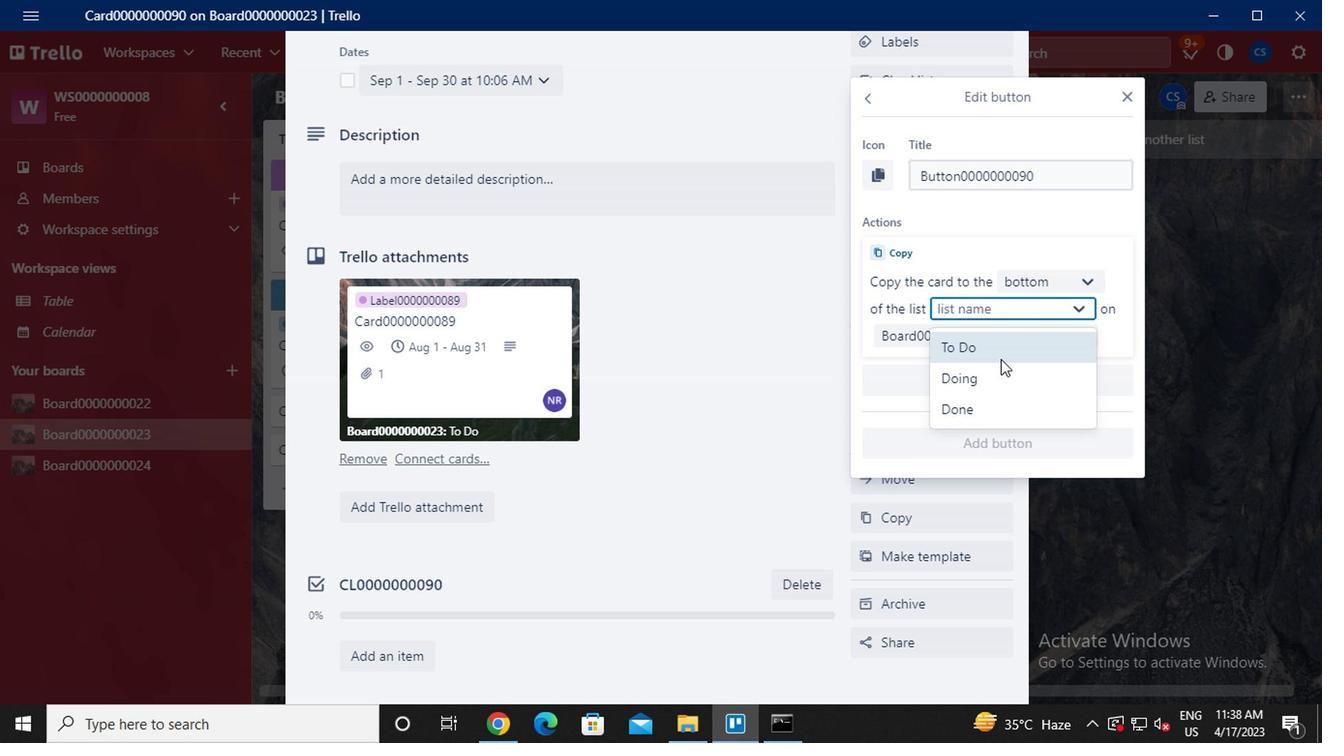 
Action: Mouse pressed left at (995, 360)
Screenshot: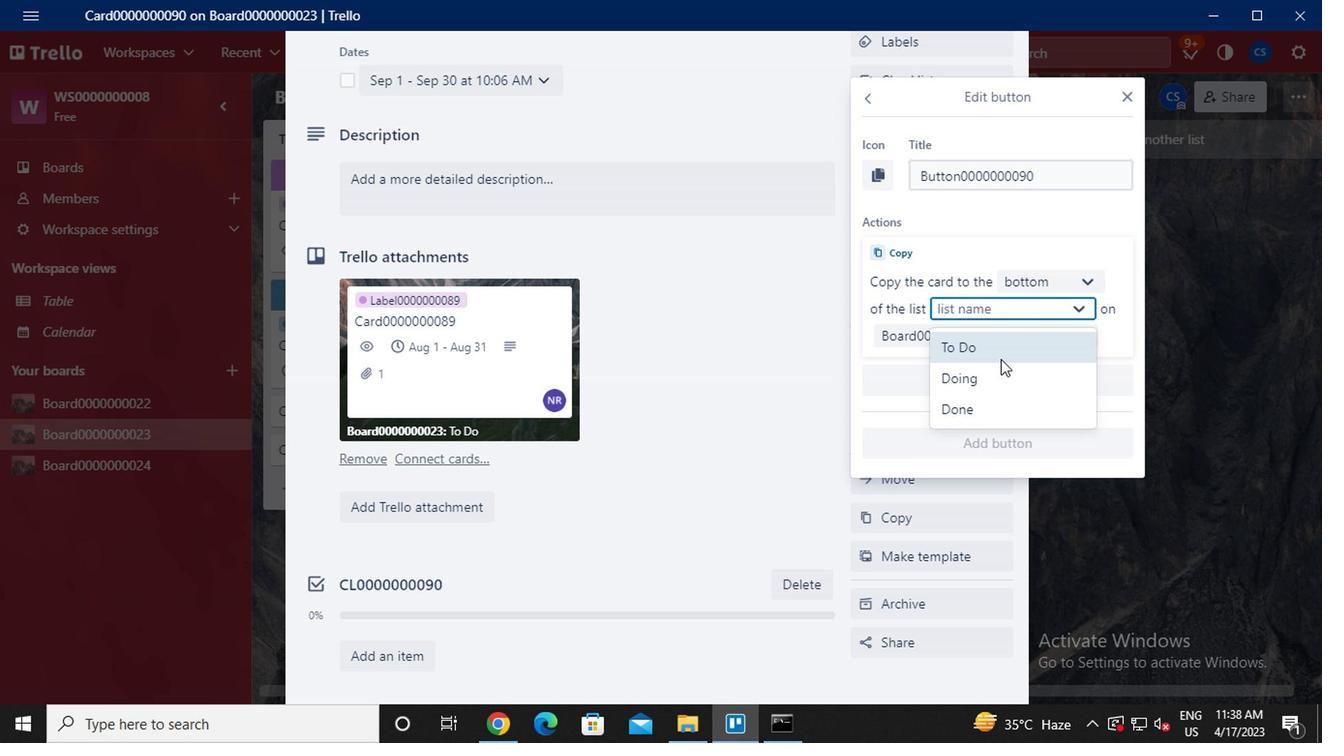 
Action: Mouse moved to (984, 444)
Screenshot: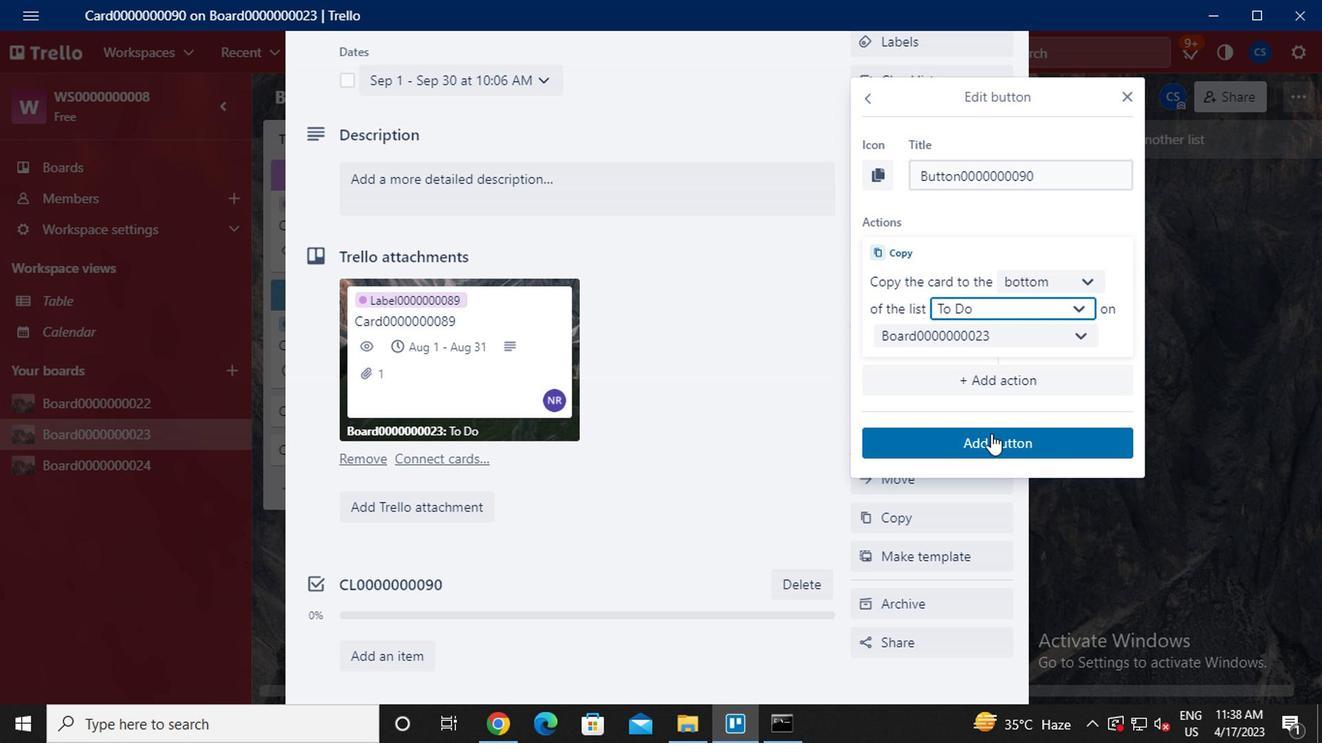 
Action: Mouse pressed left at (984, 444)
Screenshot: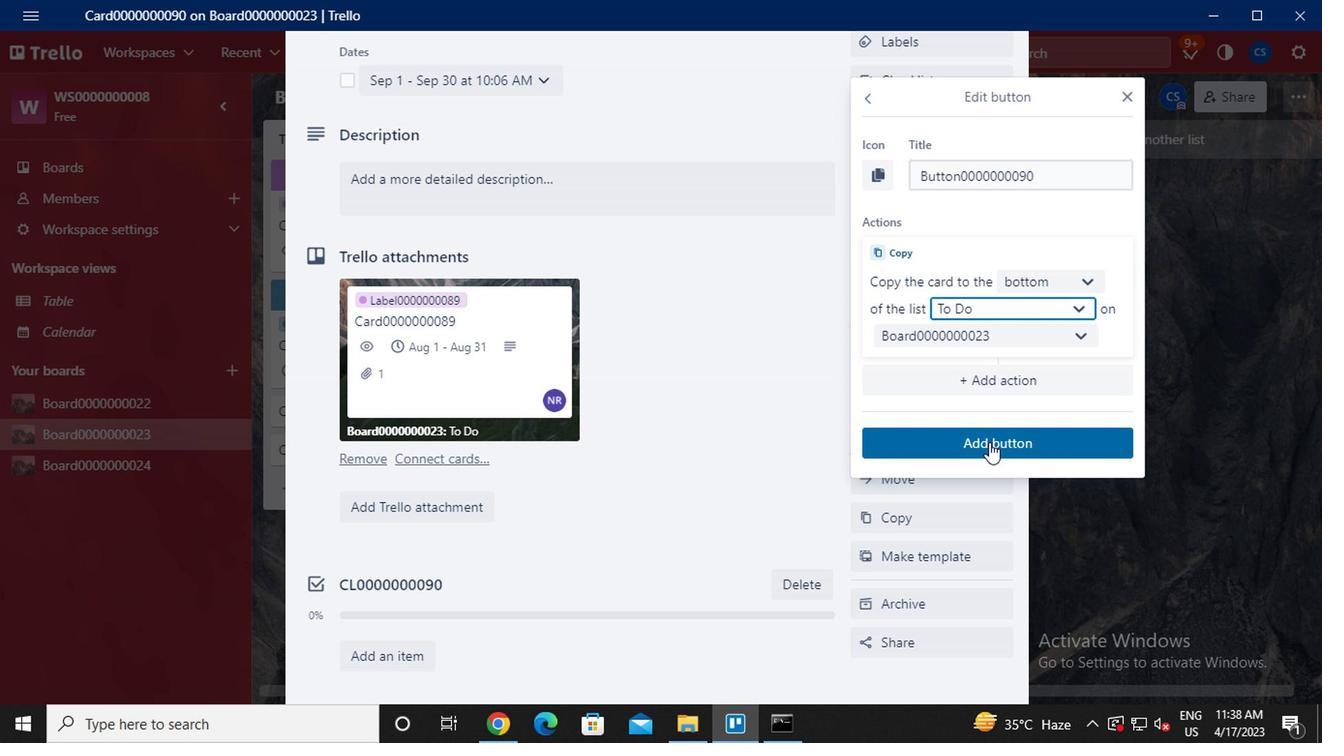 
Action: Mouse moved to (559, 200)
Screenshot: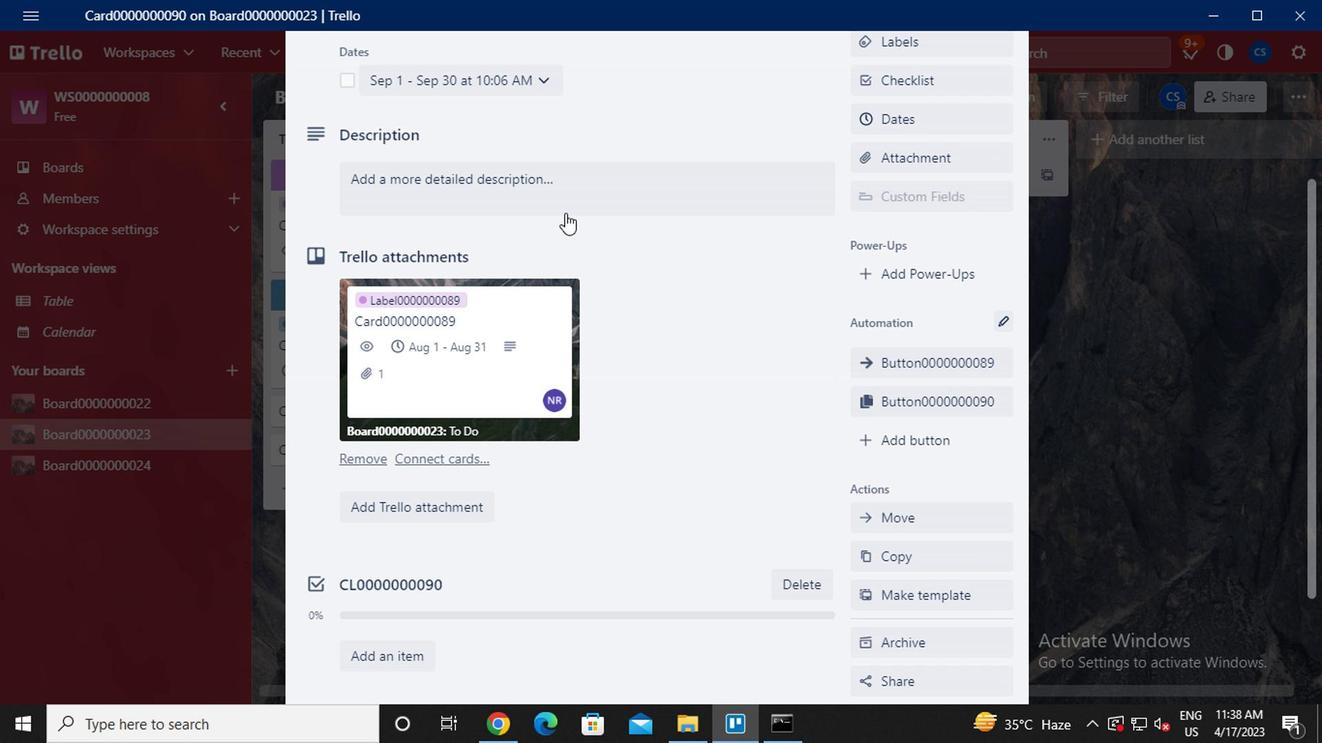 
Action: Mouse pressed left at (559, 200)
Screenshot: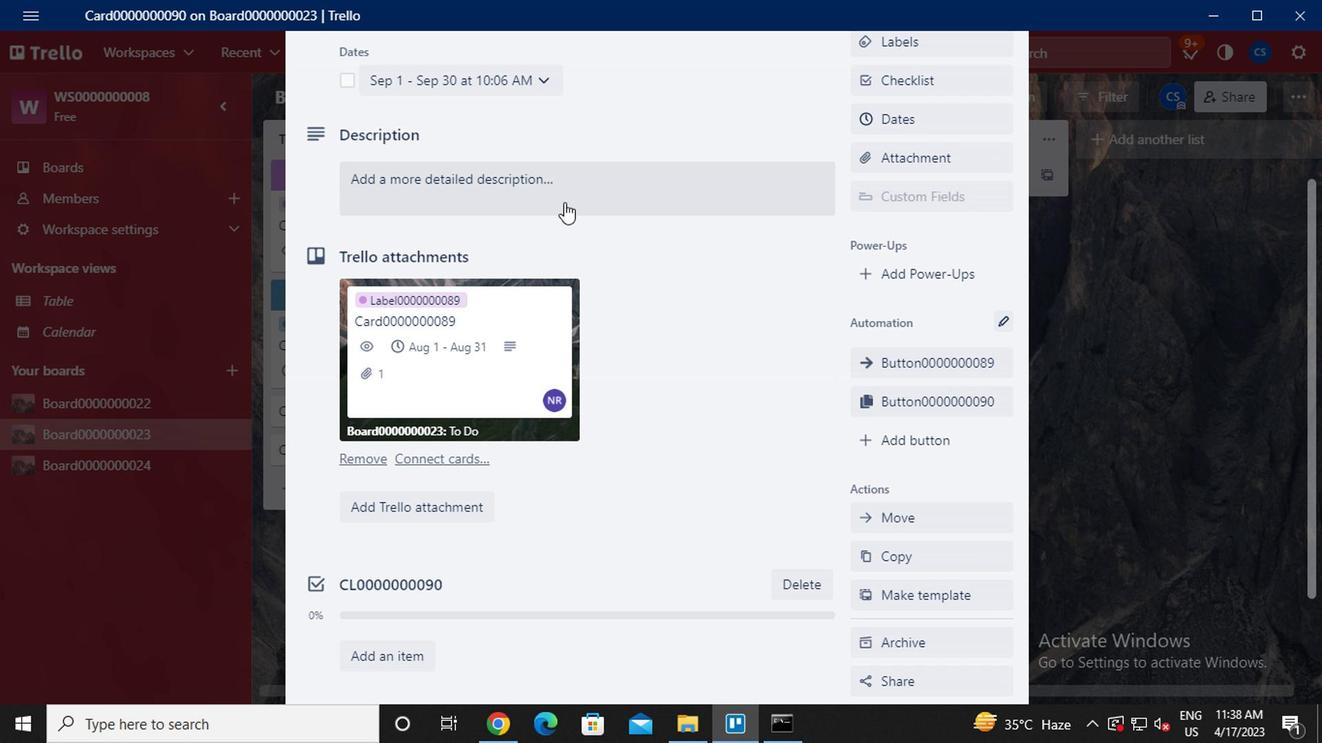 
Action: Key pressed <Key.caps_lock>ds0000000090
Screenshot: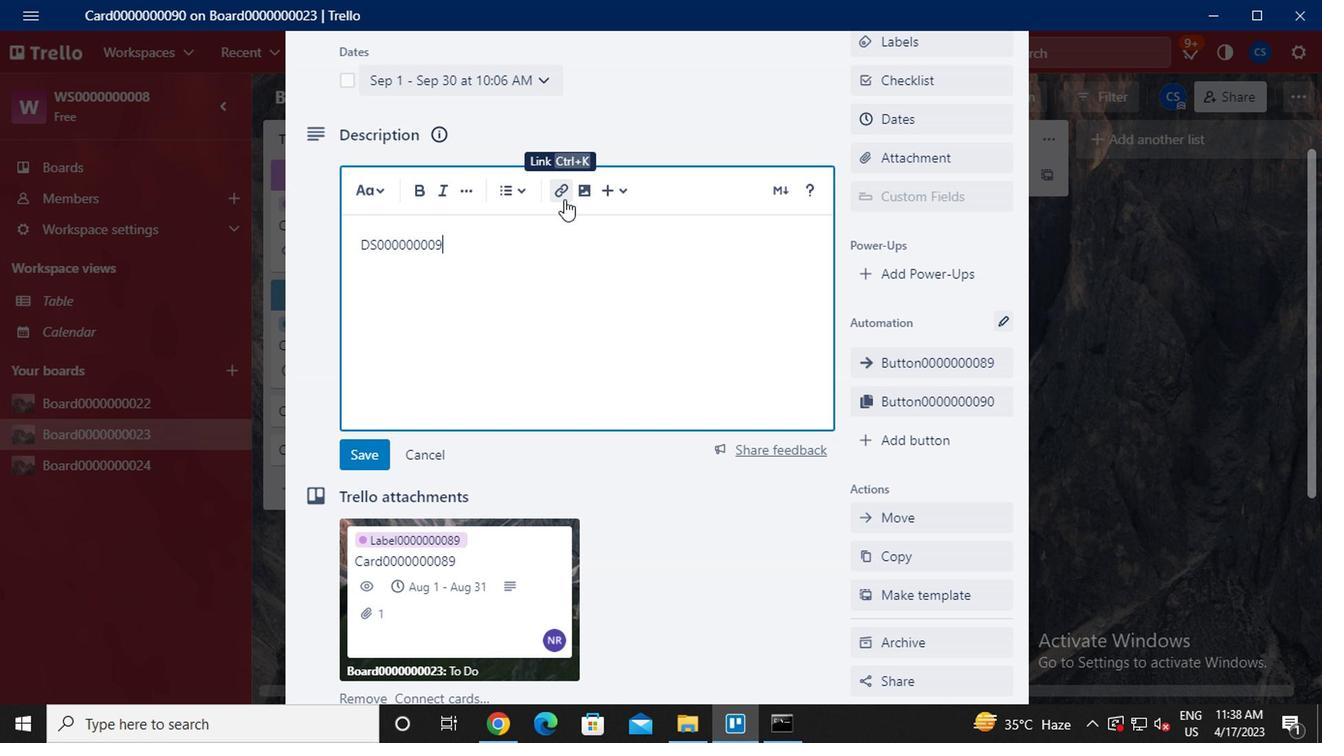 
Action: Mouse moved to (343, 454)
Screenshot: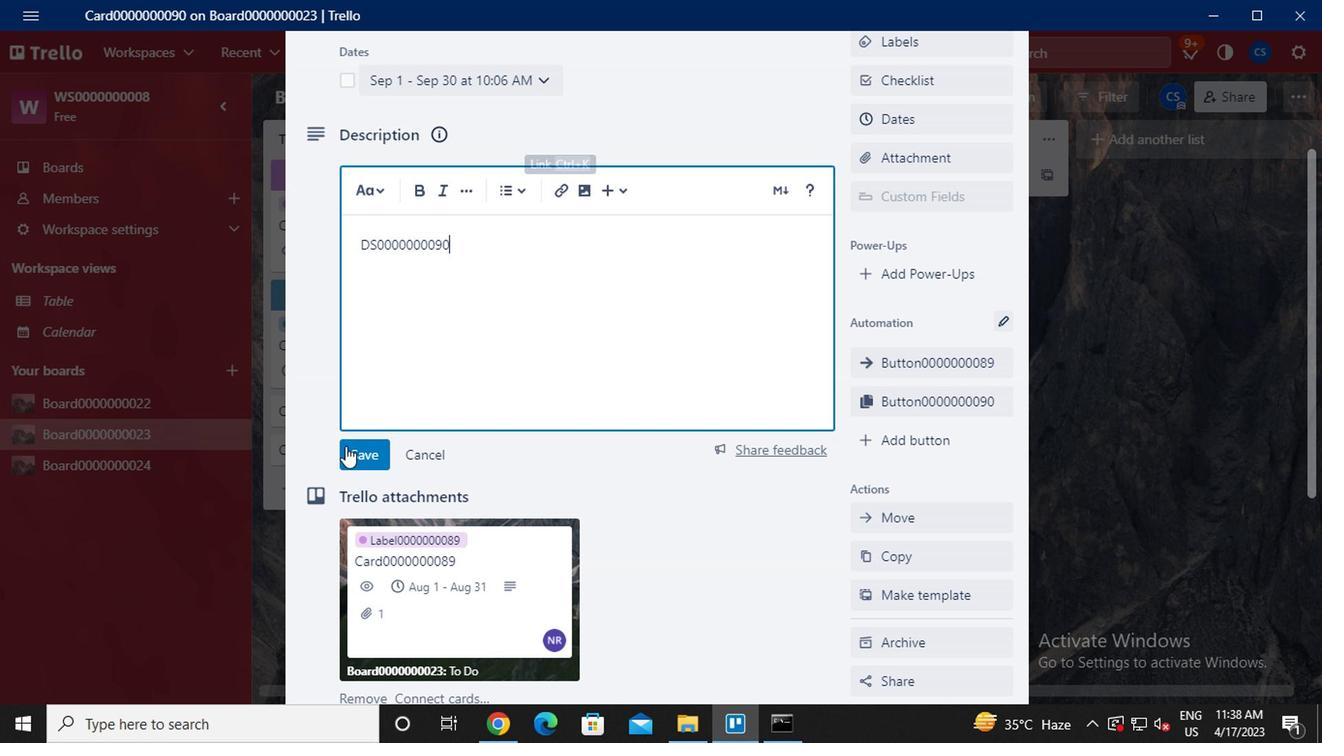 
Action: Mouse pressed left at (343, 454)
Screenshot: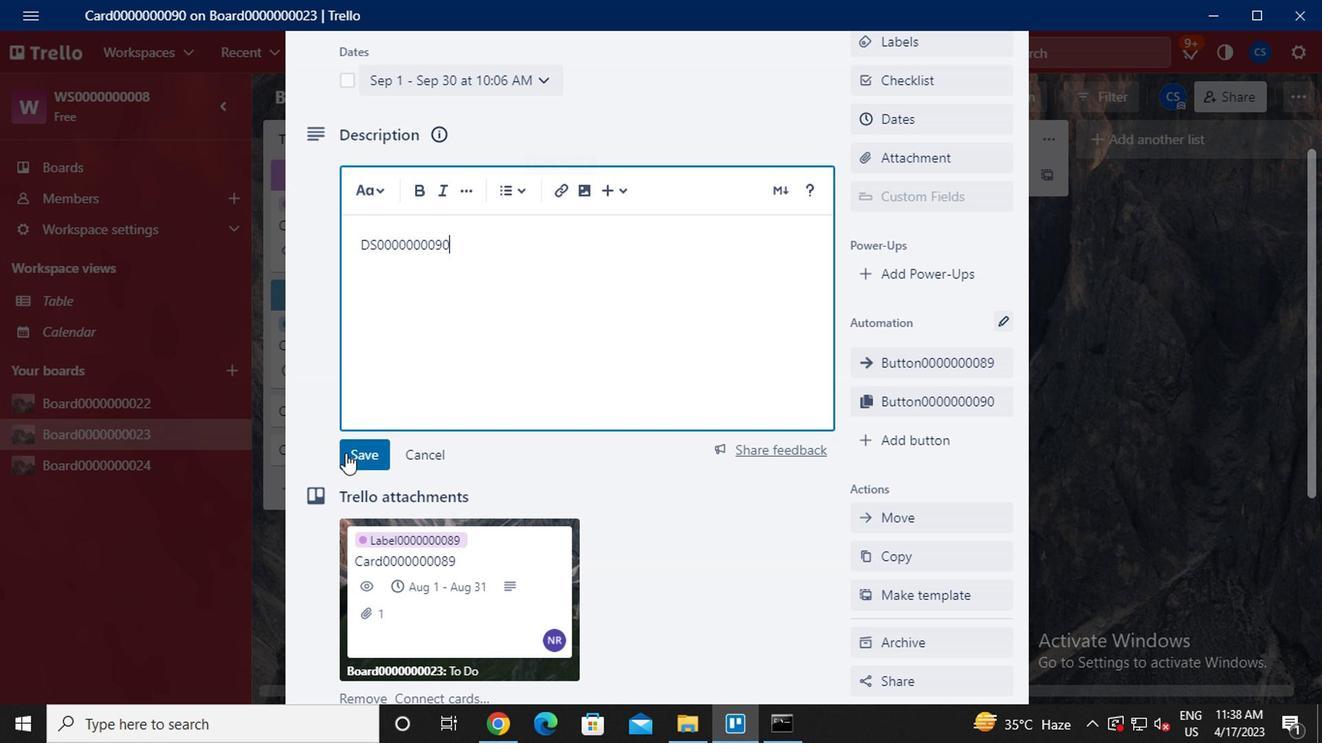 
Action: Mouse moved to (468, 414)
Screenshot: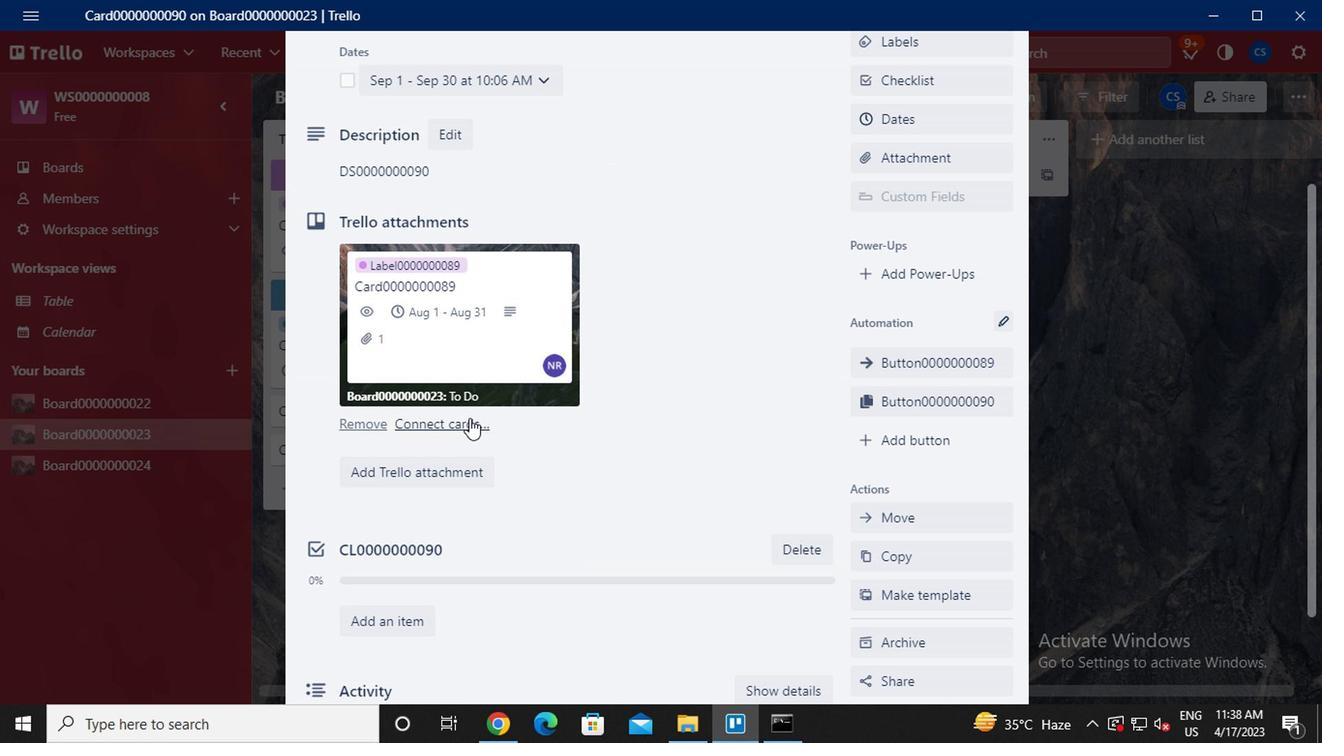 
Action: Mouse scrolled (468, 413) with delta (0, 0)
Screenshot: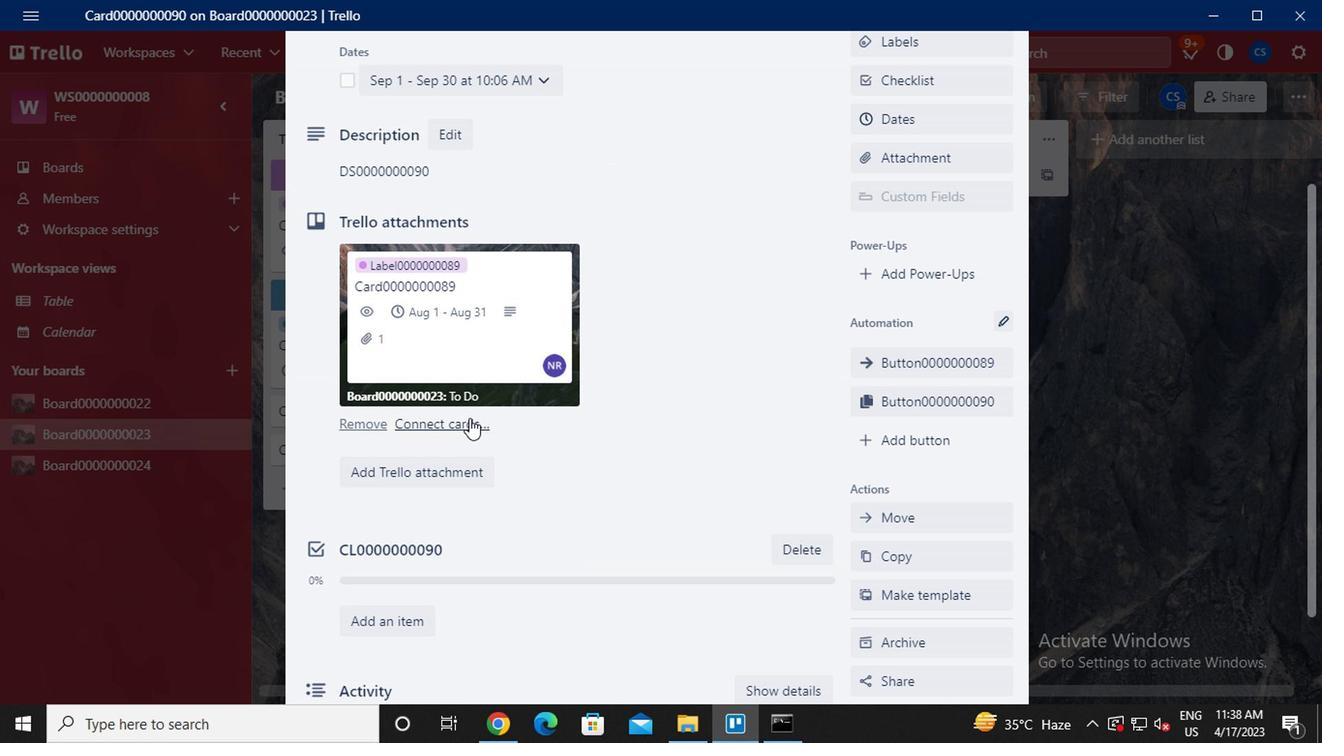 
Action: Mouse moved to (470, 413)
Screenshot: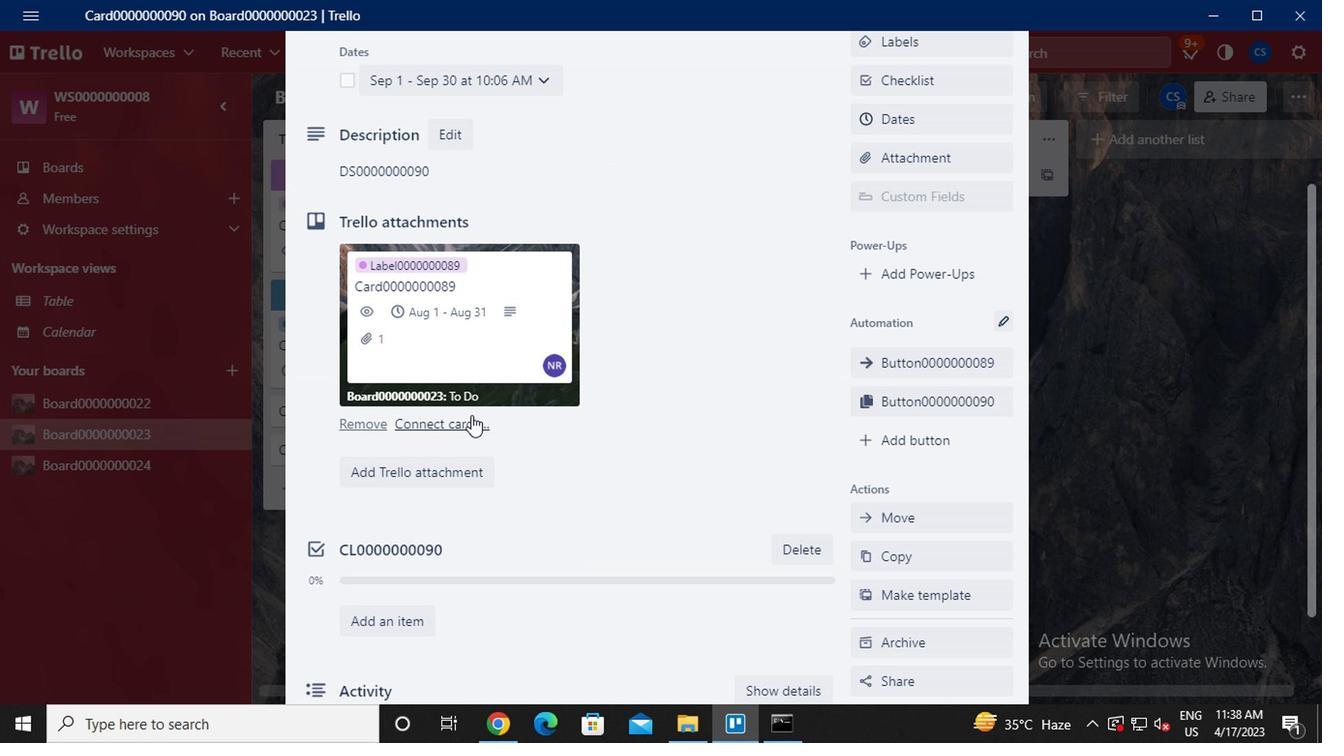 
Action: Mouse scrolled (470, 413) with delta (0, 0)
Screenshot: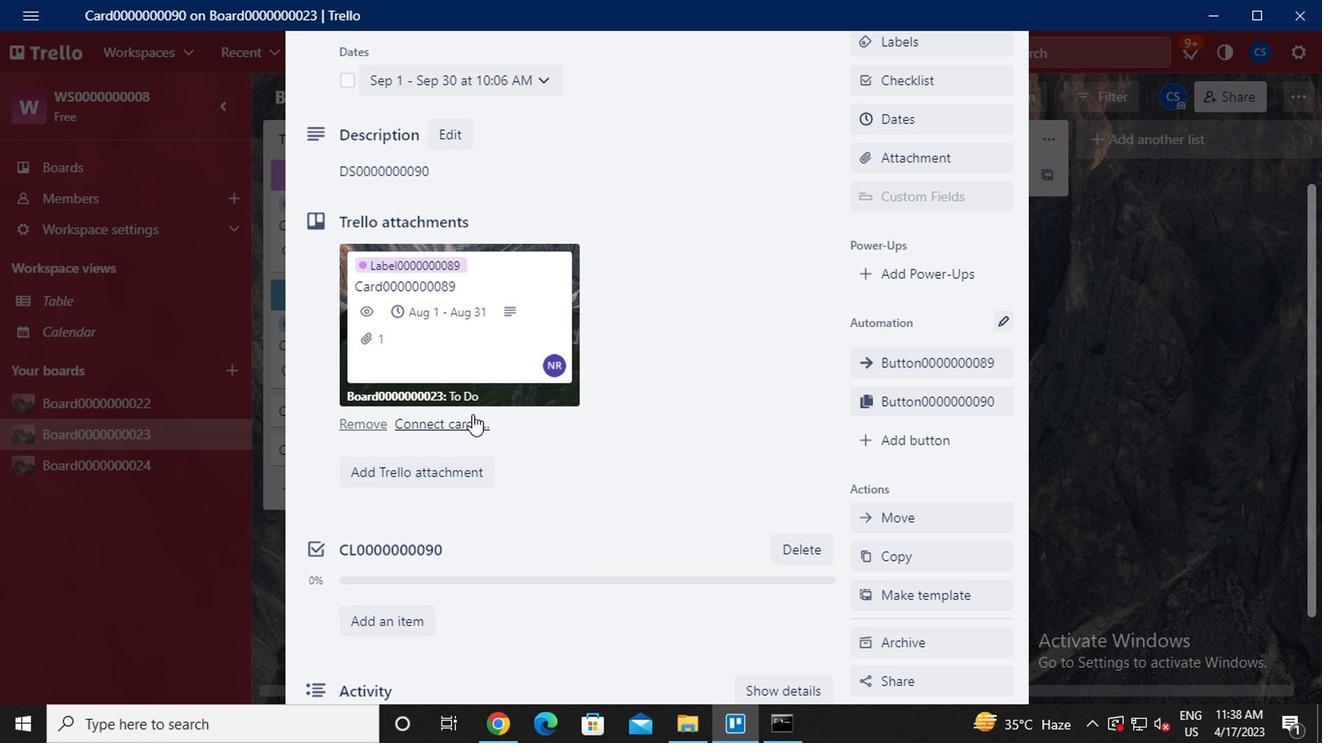 
Action: Mouse scrolled (470, 413) with delta (0, 0)
Screenshot: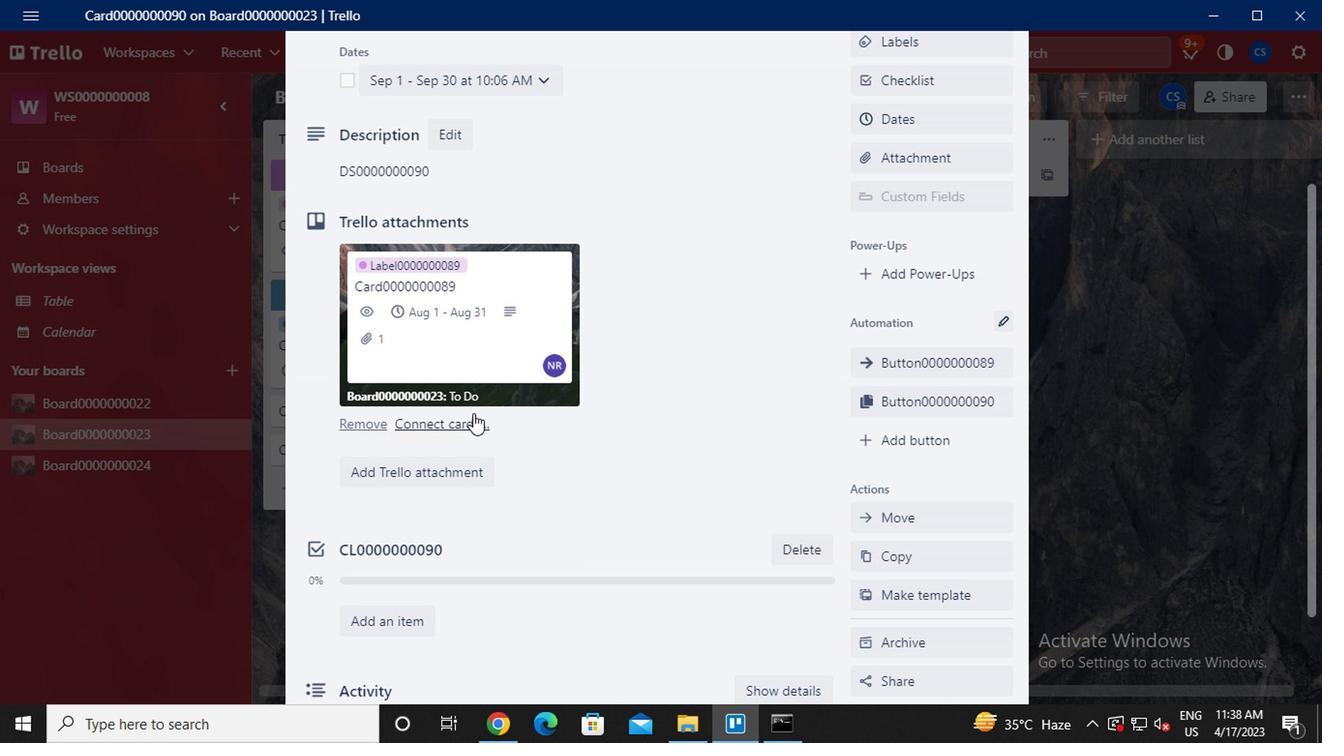 
Action: Mouse moved to (472, 579)
Screenshot: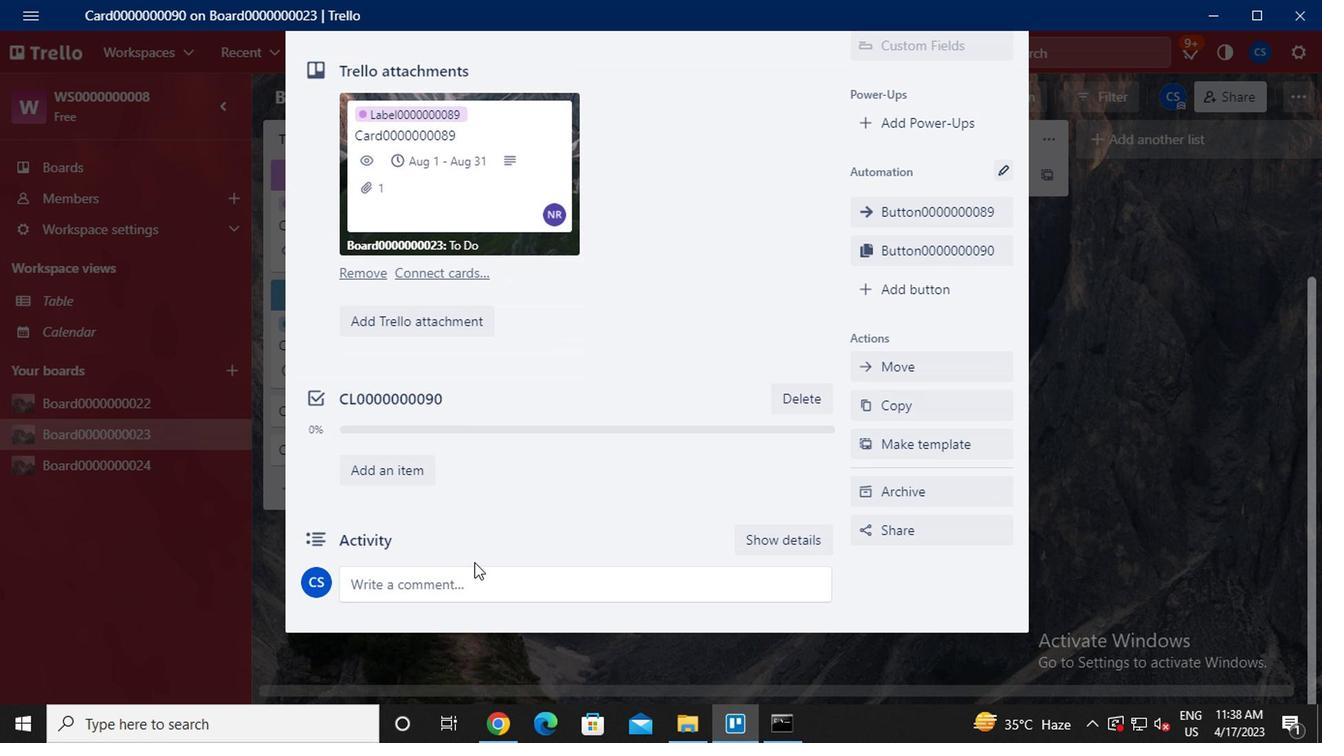 
Action: Mouse pressed left at (472, 579)
Screenshot: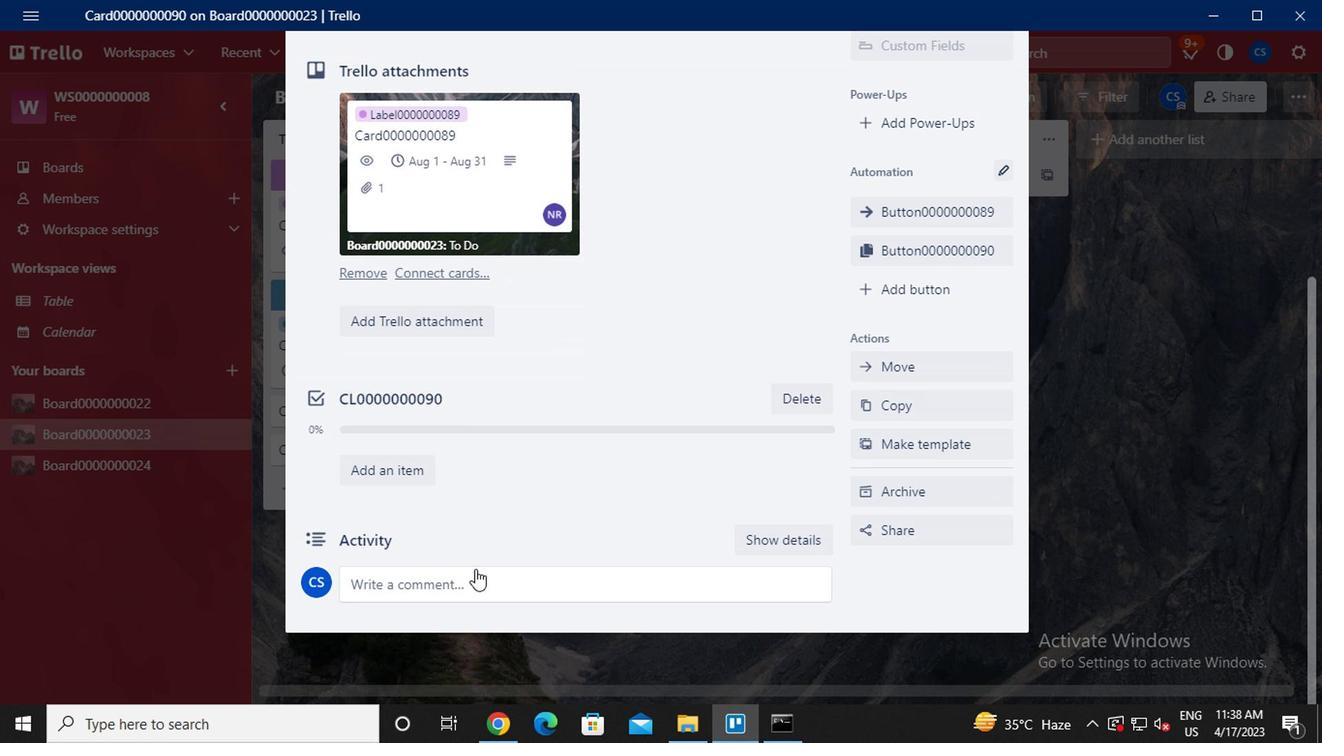
Action: Key pressed cm0000000090
Screenshot: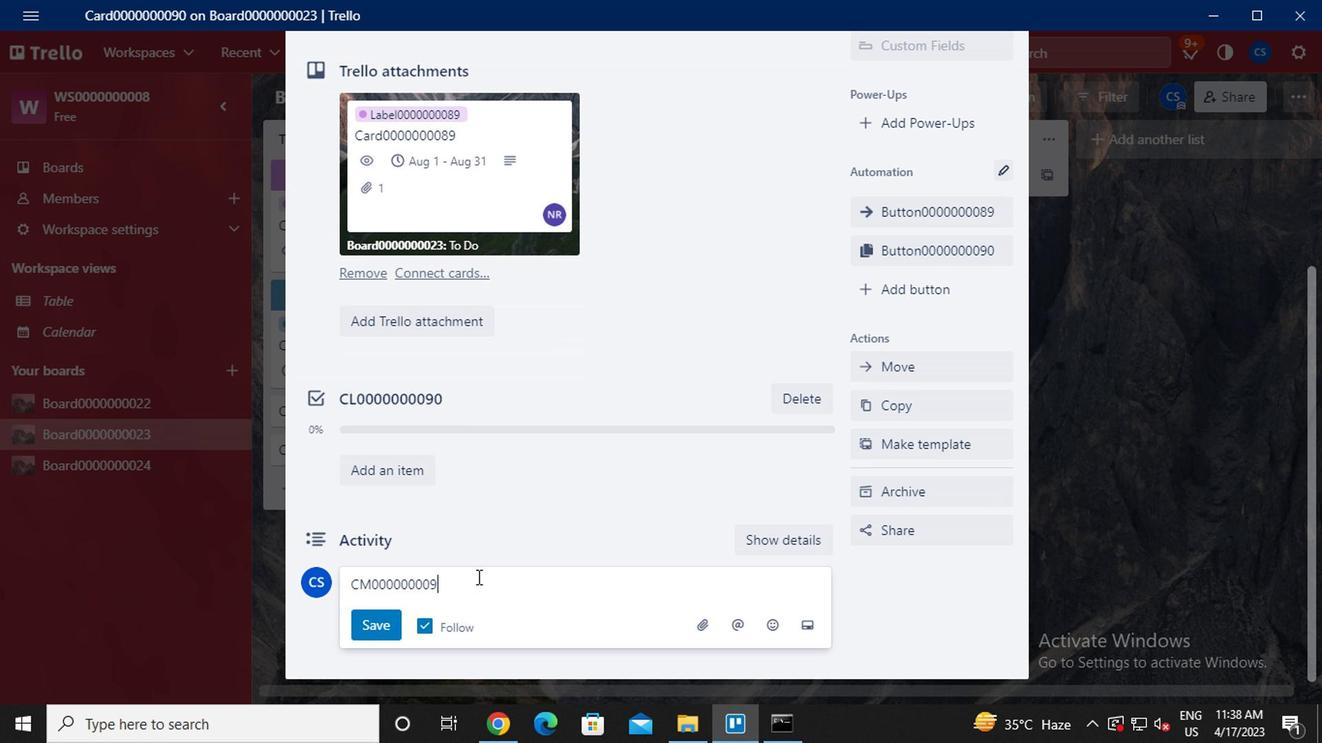 
Action: Mouse moved to (373, 624)
Screenshot: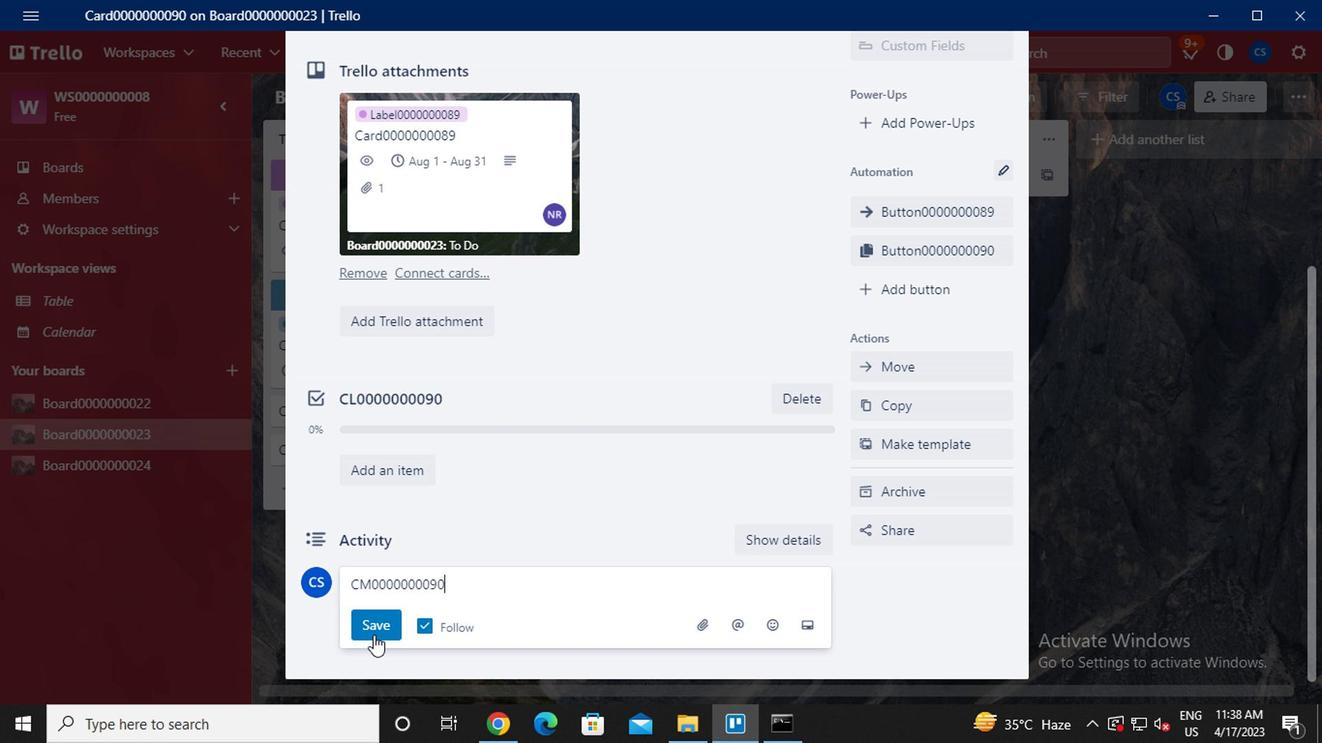 
Action: Mouse pressed left at (373, 624)
Screenshot: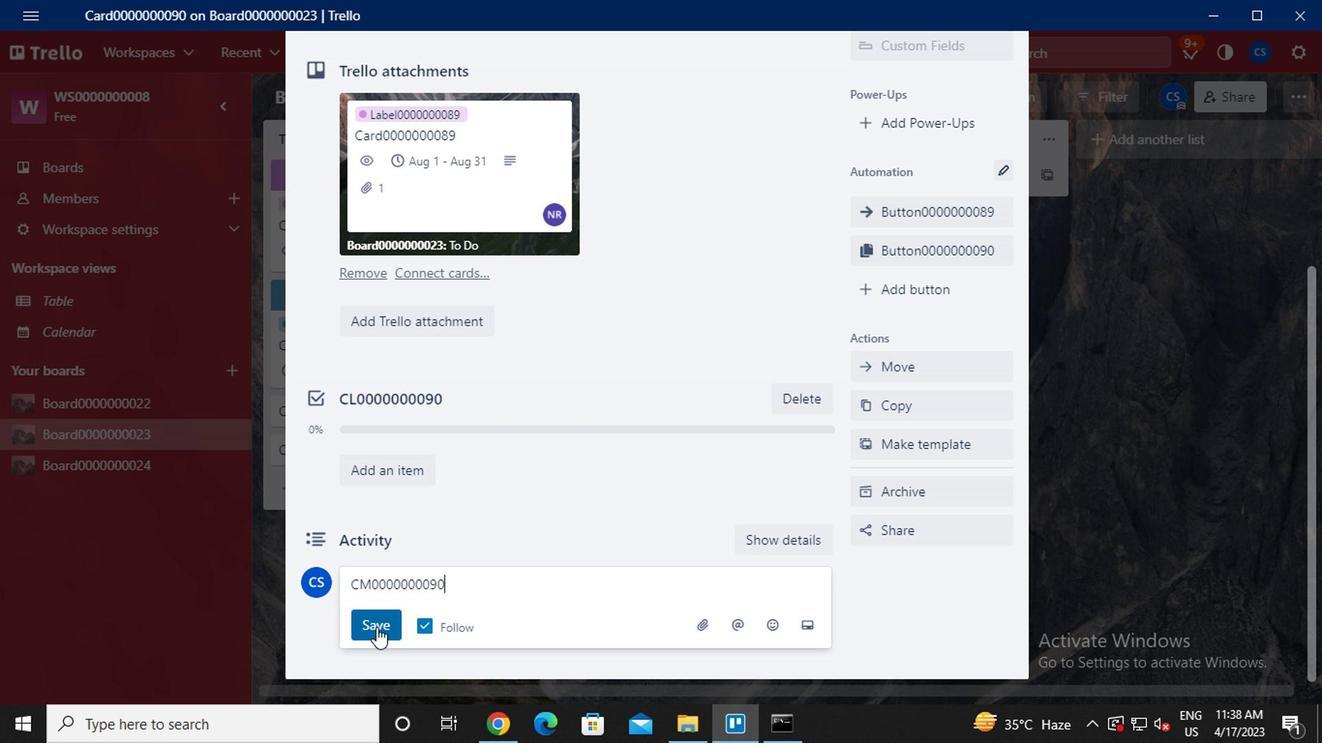 
Action: Mouse moved to (735, 532)
Screenshot: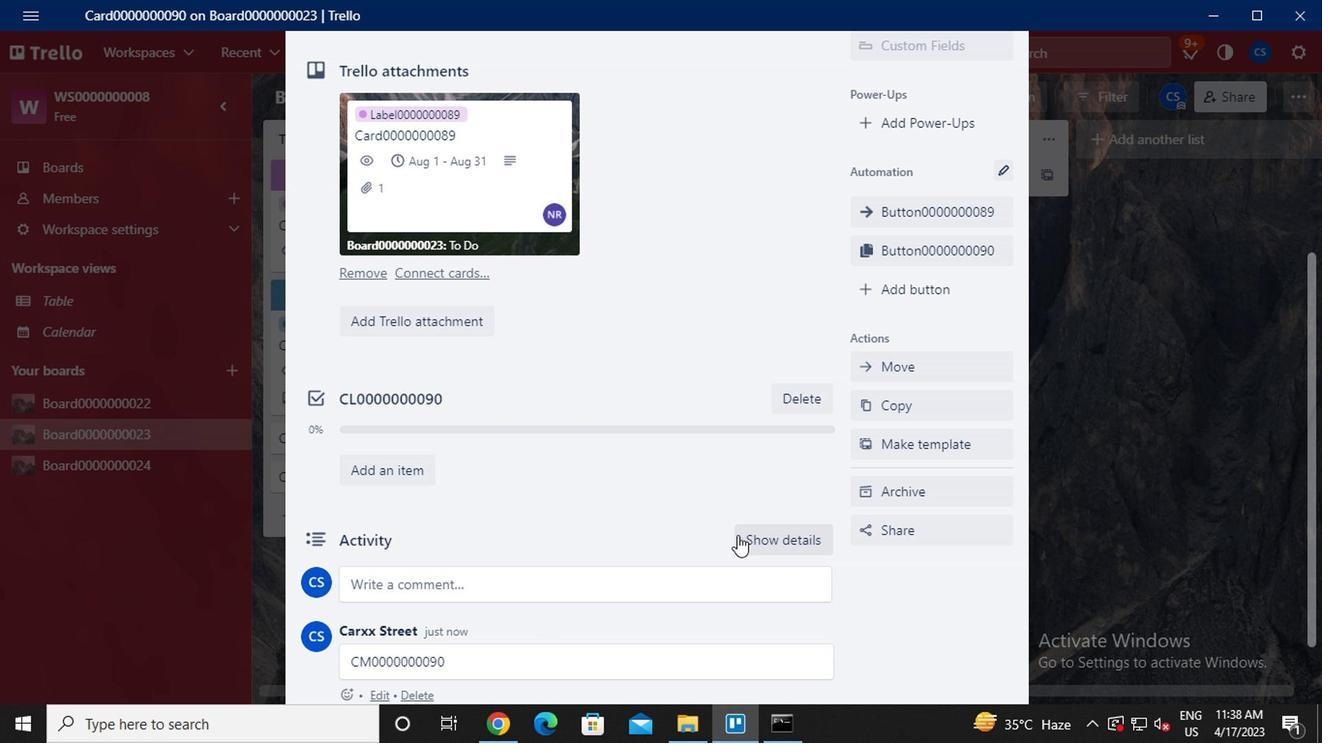 
